 Task: Create a blank project AztecBridge with privacy Public and default view as List and in the team Taskers . Create three sections in the project as To-Do, Doing and Done
Action: Mouse moved to (77, 280)
Screenshot: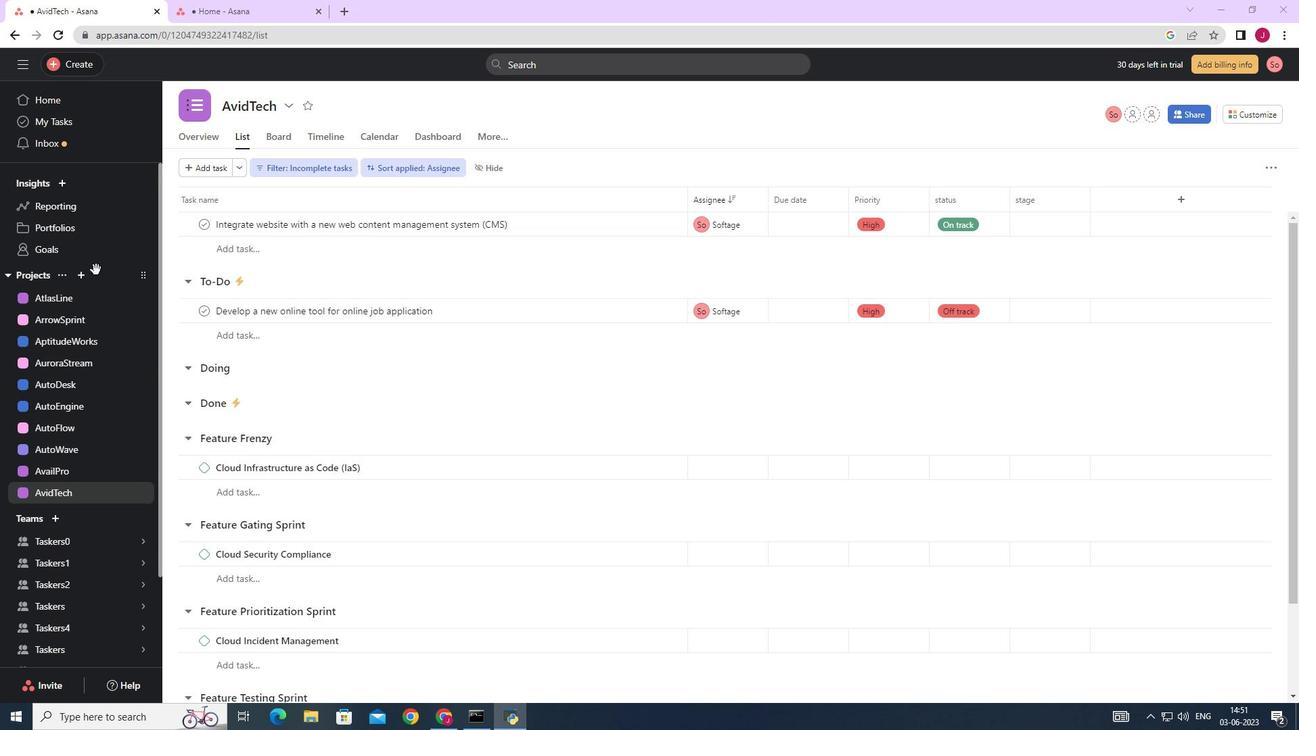 
Action: Mouse pressed left at (77, 280)
Screenshot: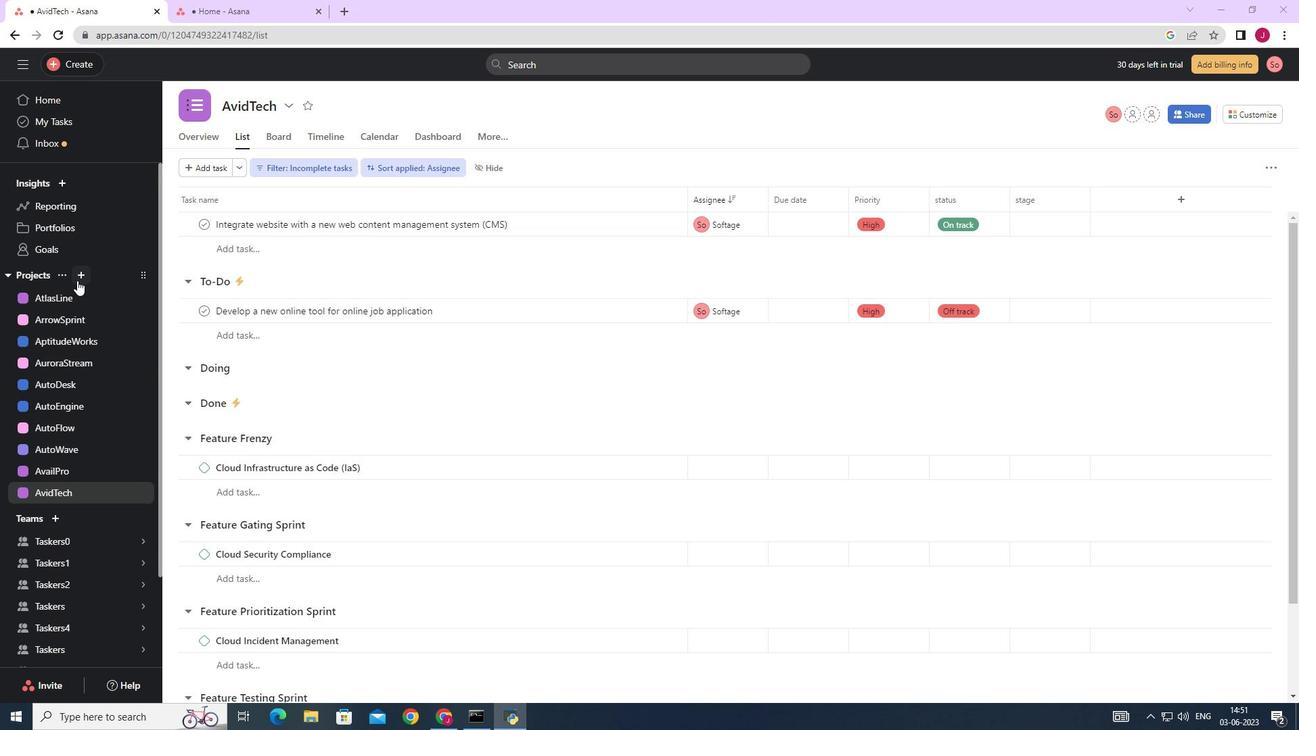
Action: Mouse moved to (103, 300)
Screenshot: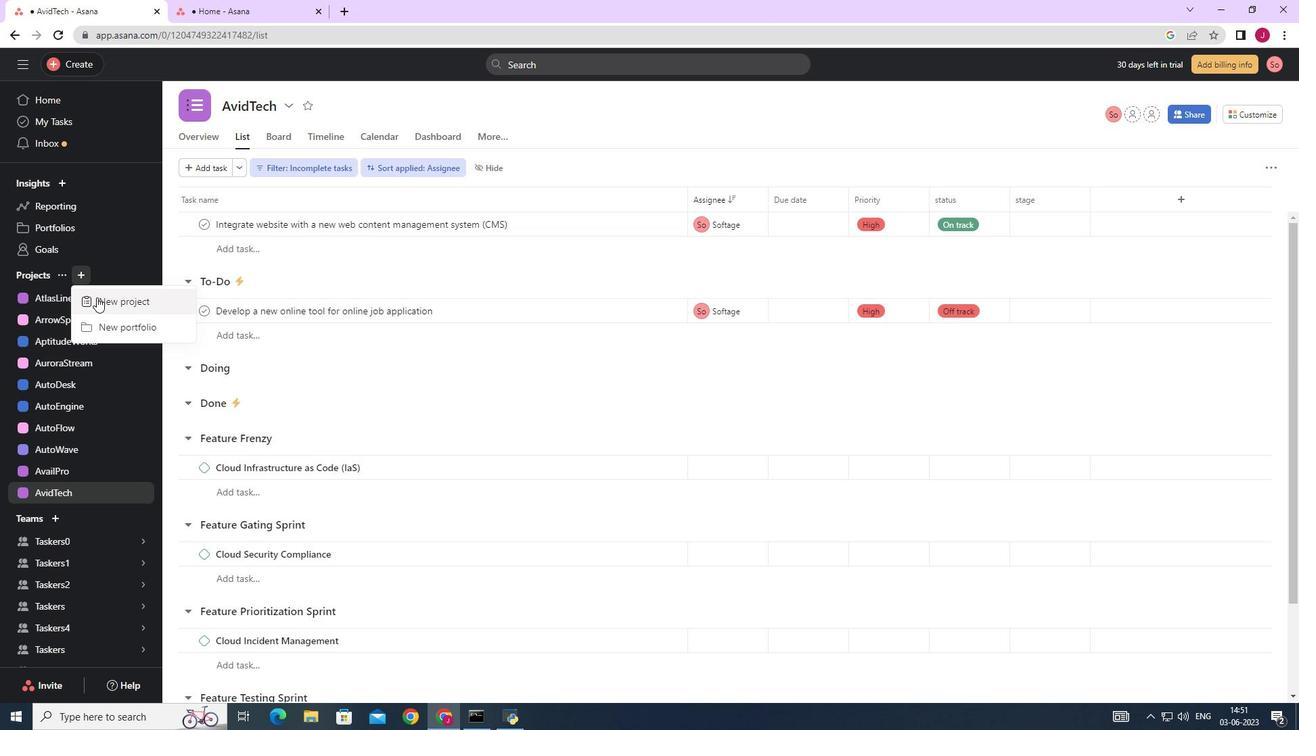 
Action: Mouse pressed left at (103, 300)
Screenshot: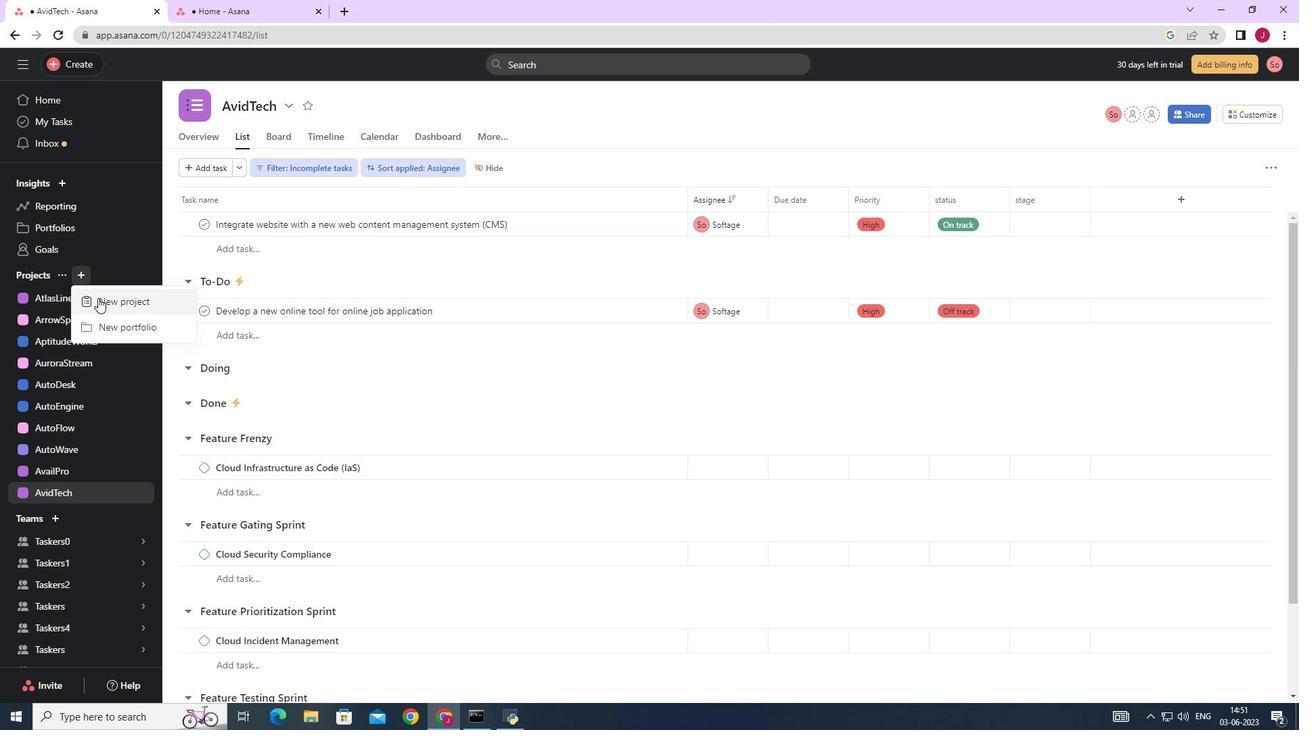 
Action: Mouse moved to (541, 284)
Screenshot: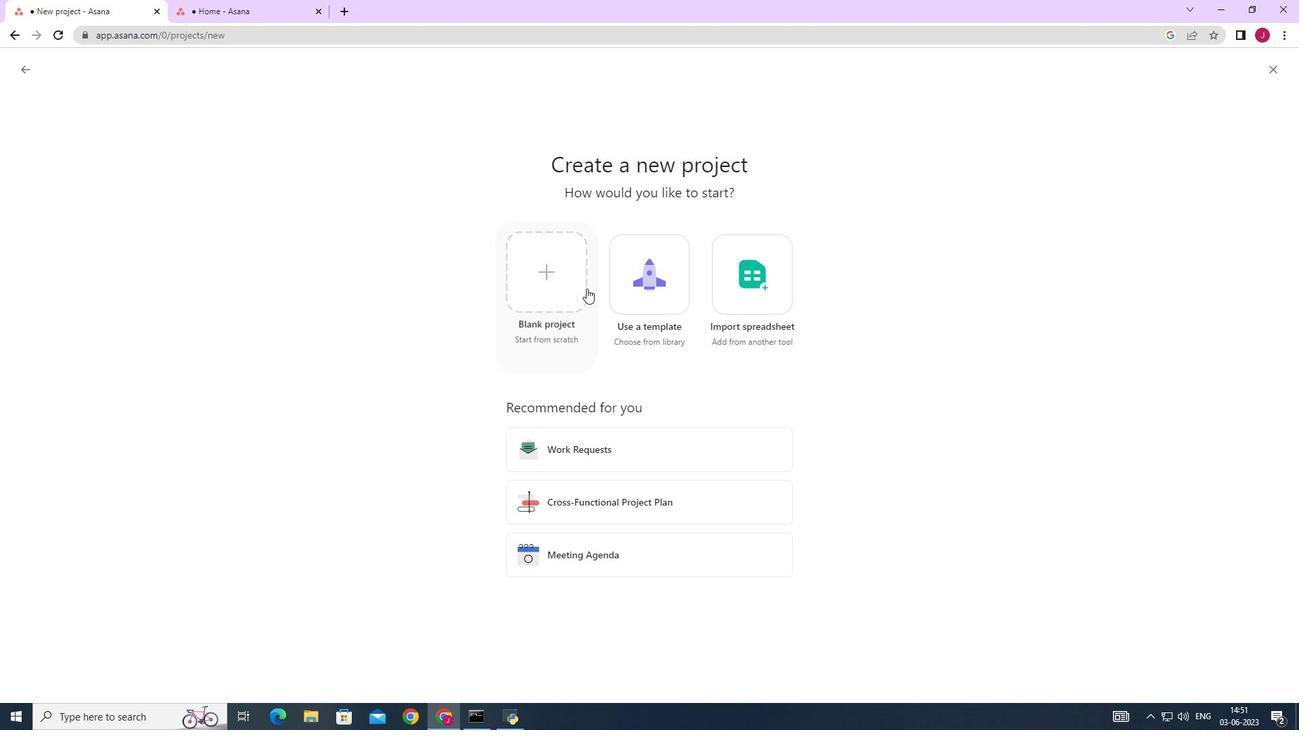 
Action: Mouse pressed left at (541, 284)
Screenshot: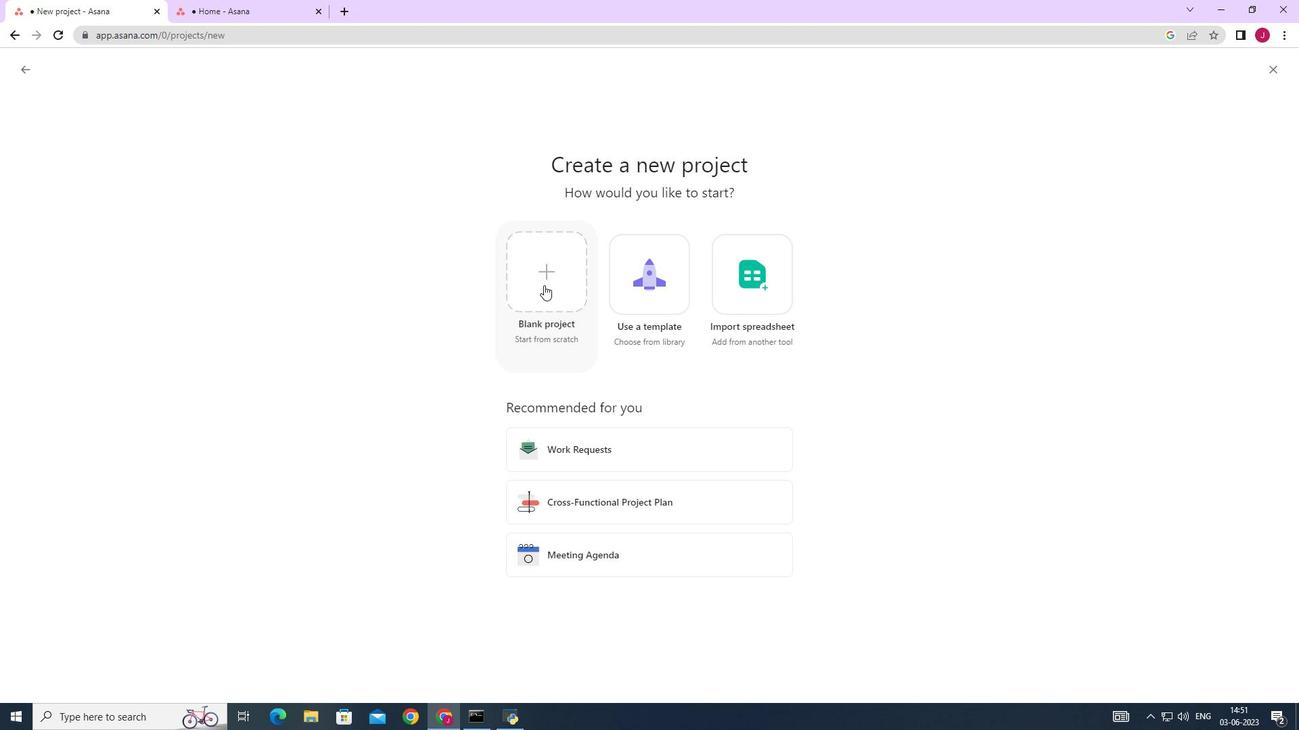 
Action: Mouse moved to (338, 181)
Screenshot: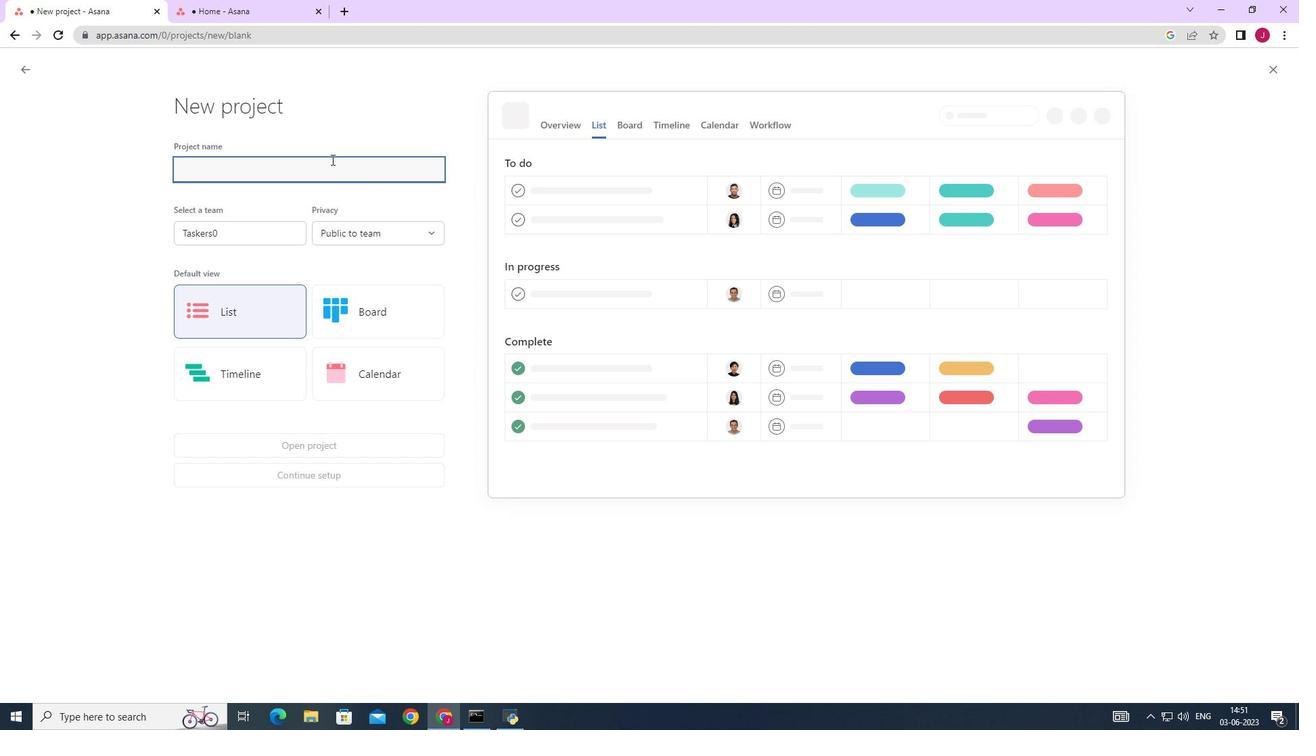 
Action: Mouse pressed left at (338, 181)
Screenshot: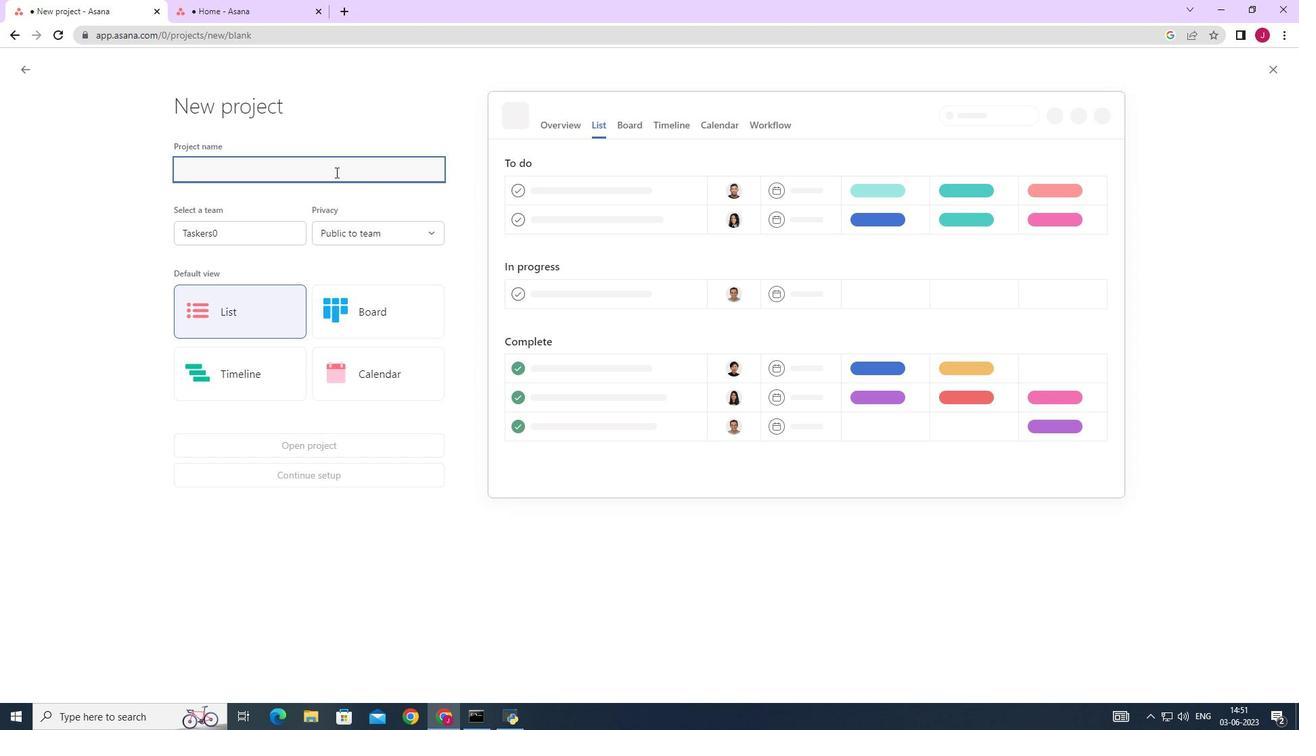 
Action: Mouse moved to (338, 181)
Screenshot: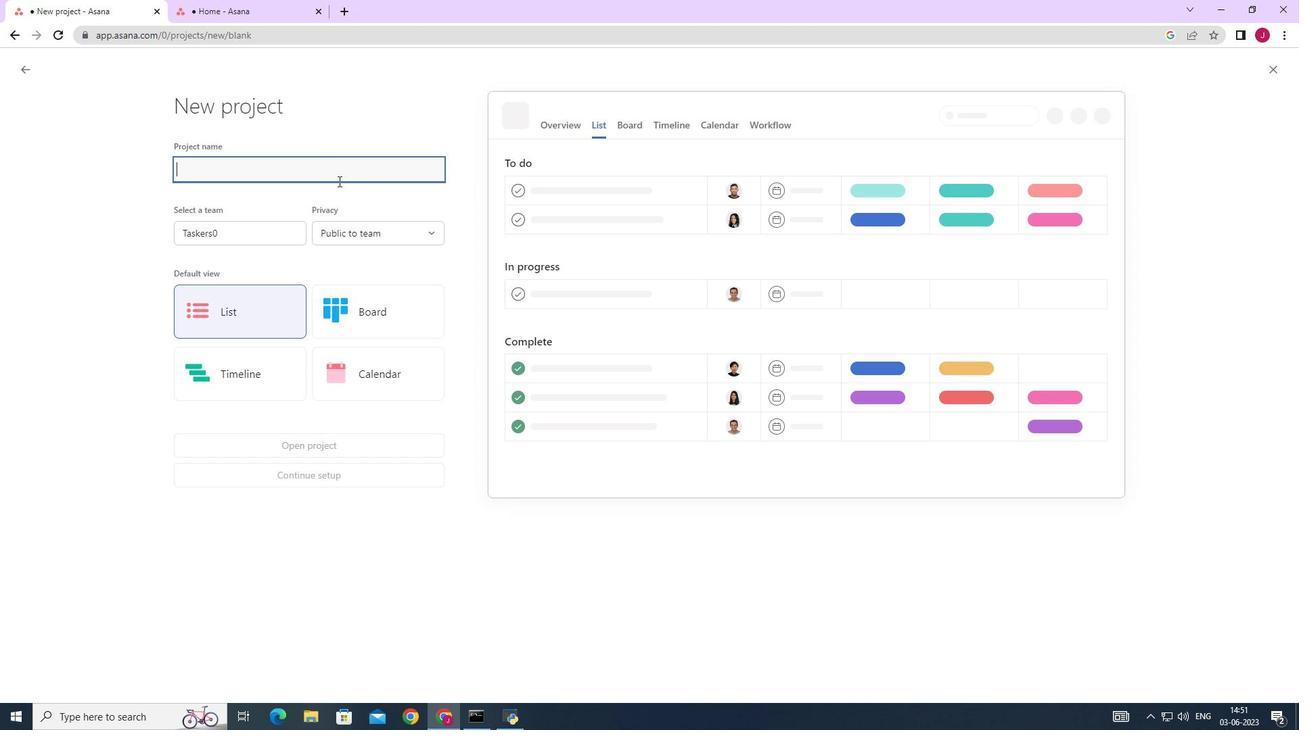 
Action: Key pressed <Key.caps_lock>A<Key.caps_lock>ztec<Key.caps_lock>B<Key.caps_lock>ridge
Screenshot: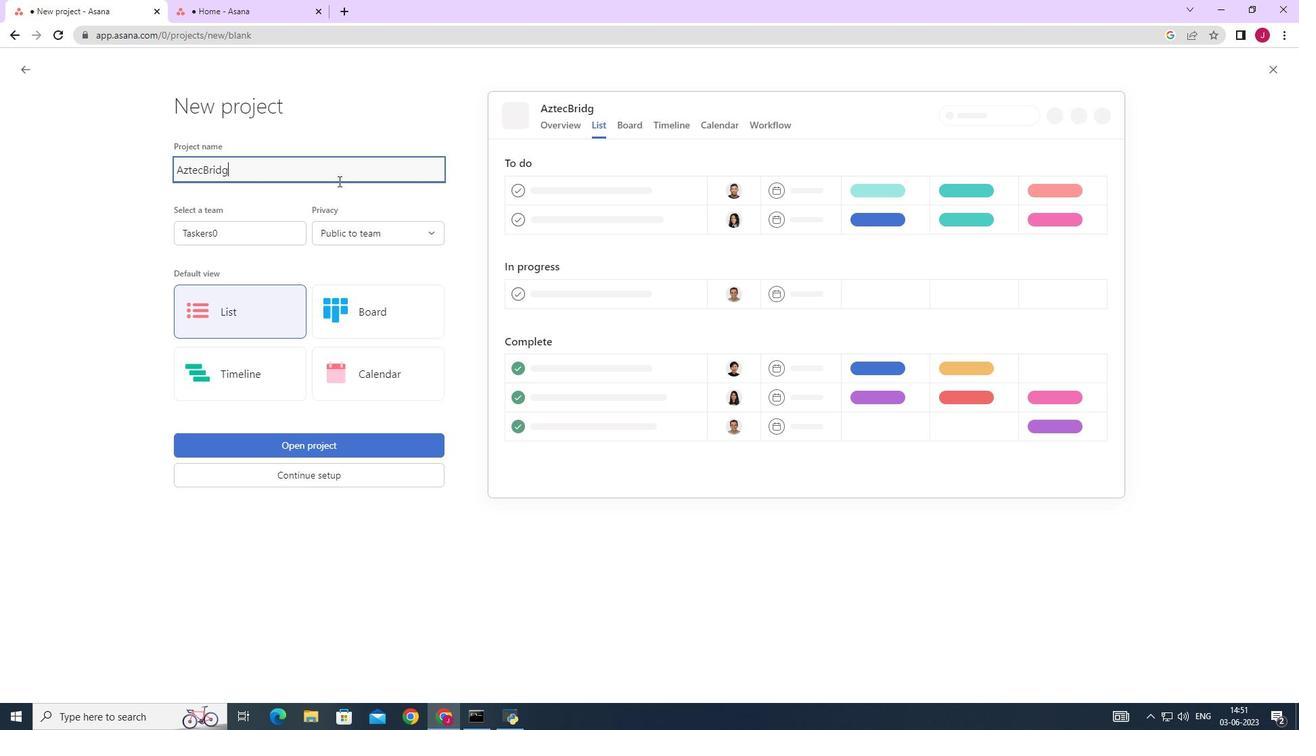 
Action: Mouse moved to (274, 233)
Screenshot: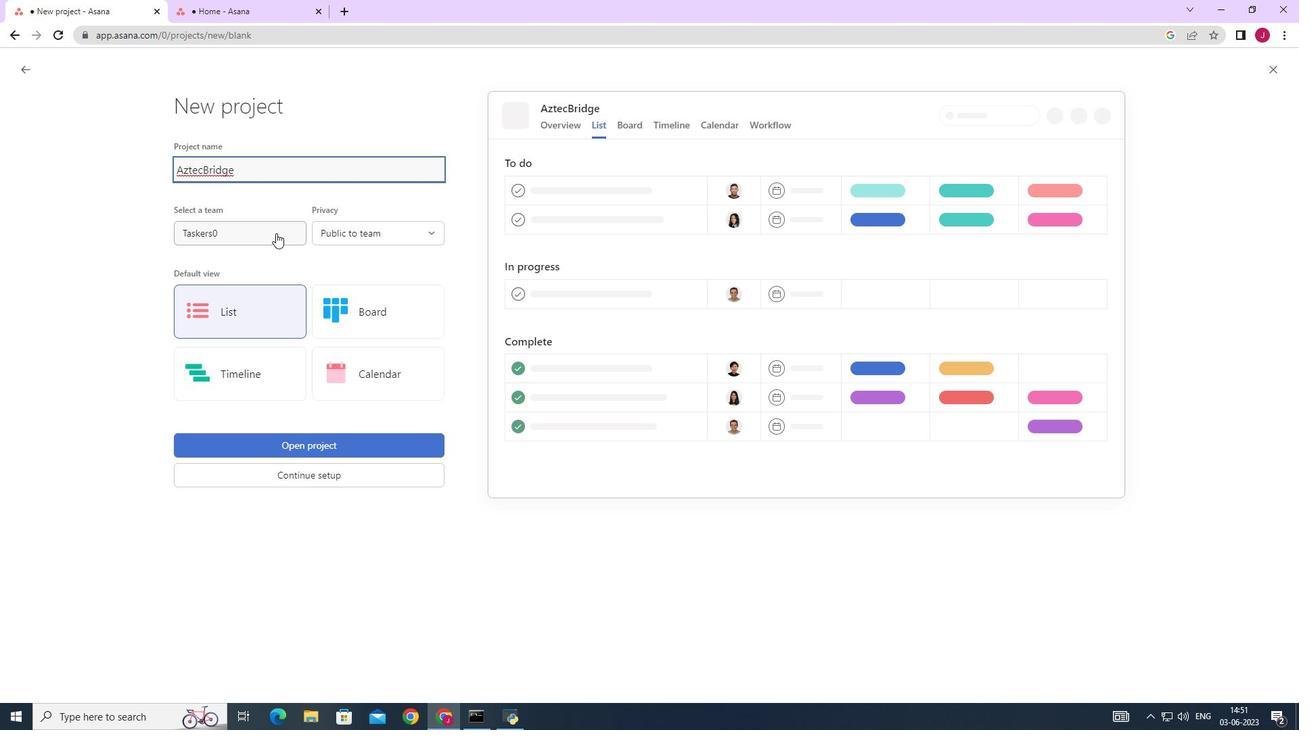 
Action: Mouse pressed left at (274, 233)
Screenshot: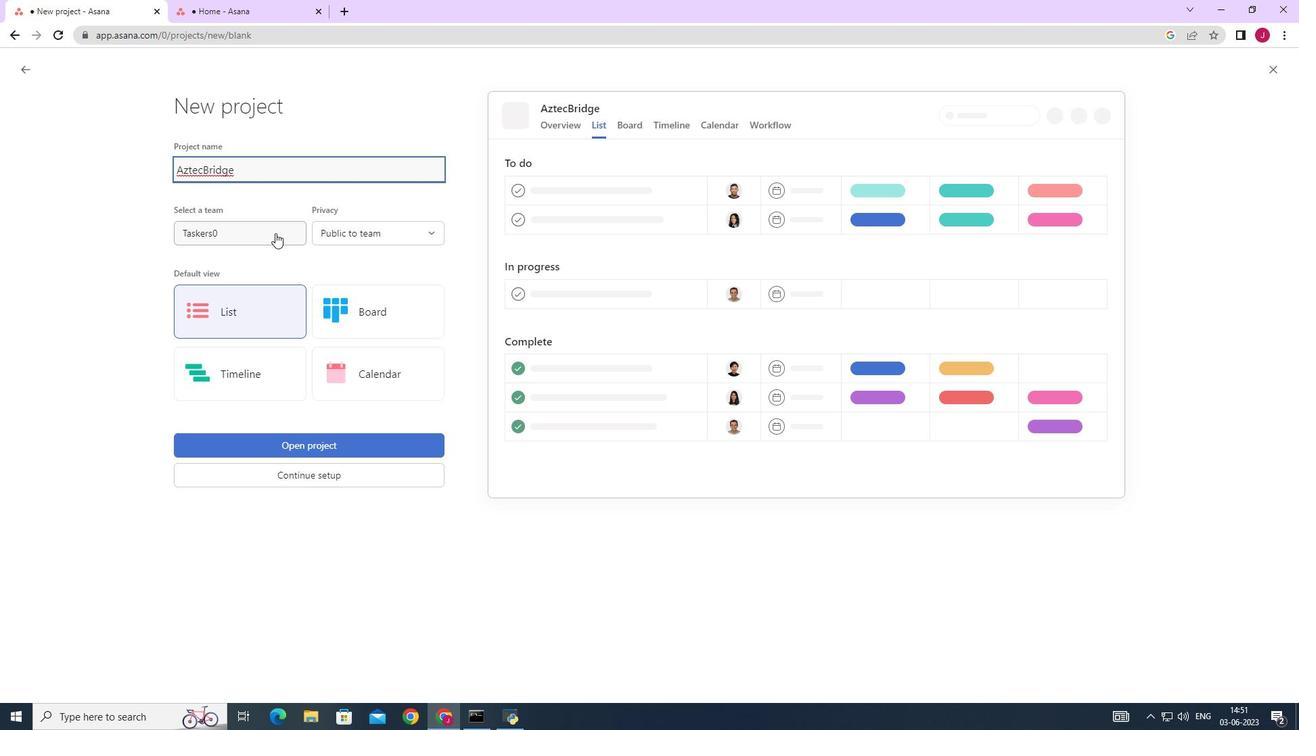 
Action: Mouse moved to (249, 259)
Screenshot: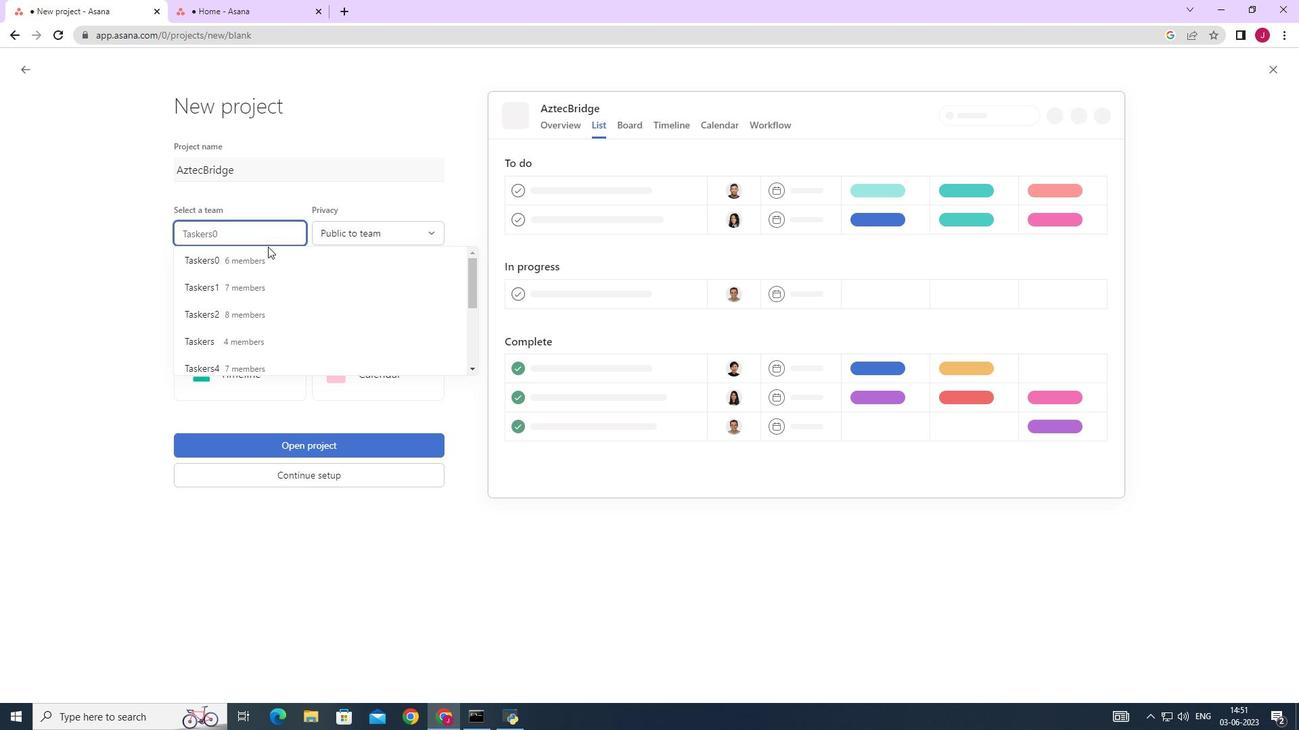 
Action: Mouse pressed left at (249, 259)
Screenshot: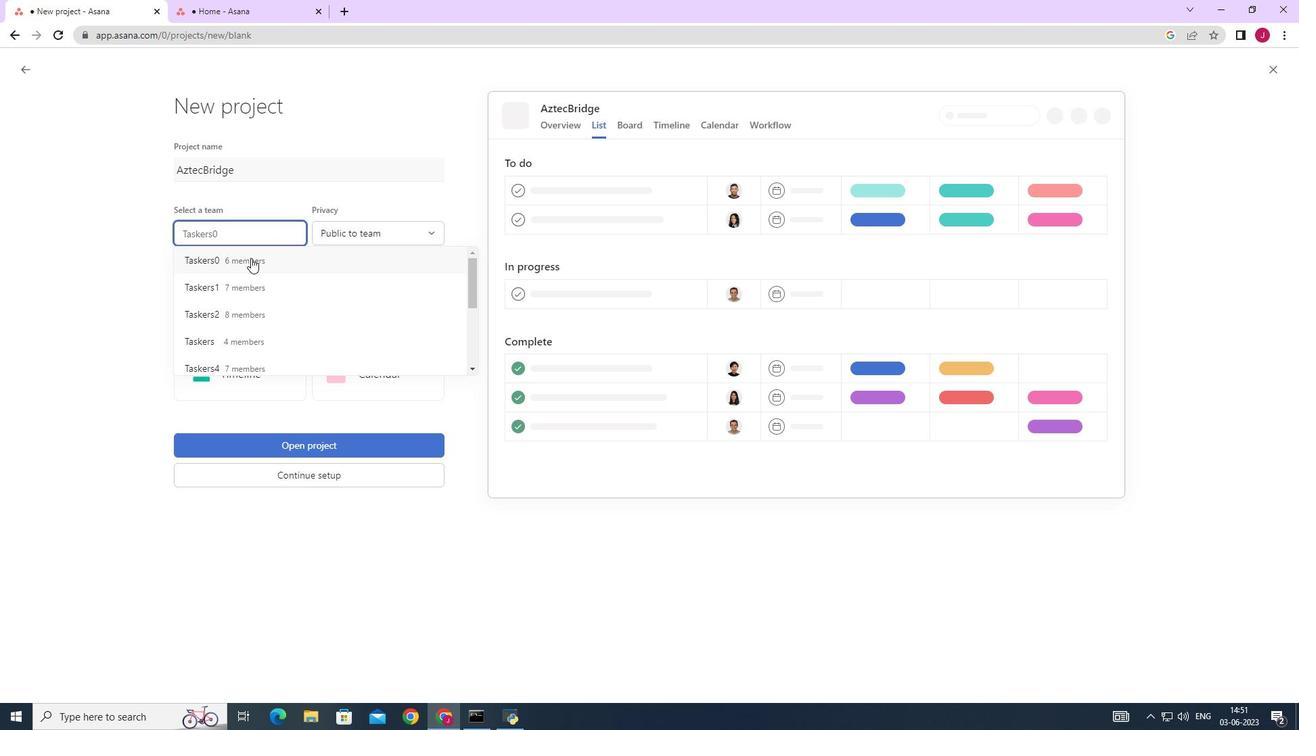 
Action: Mouse moved to (244, 316)
Screenshot: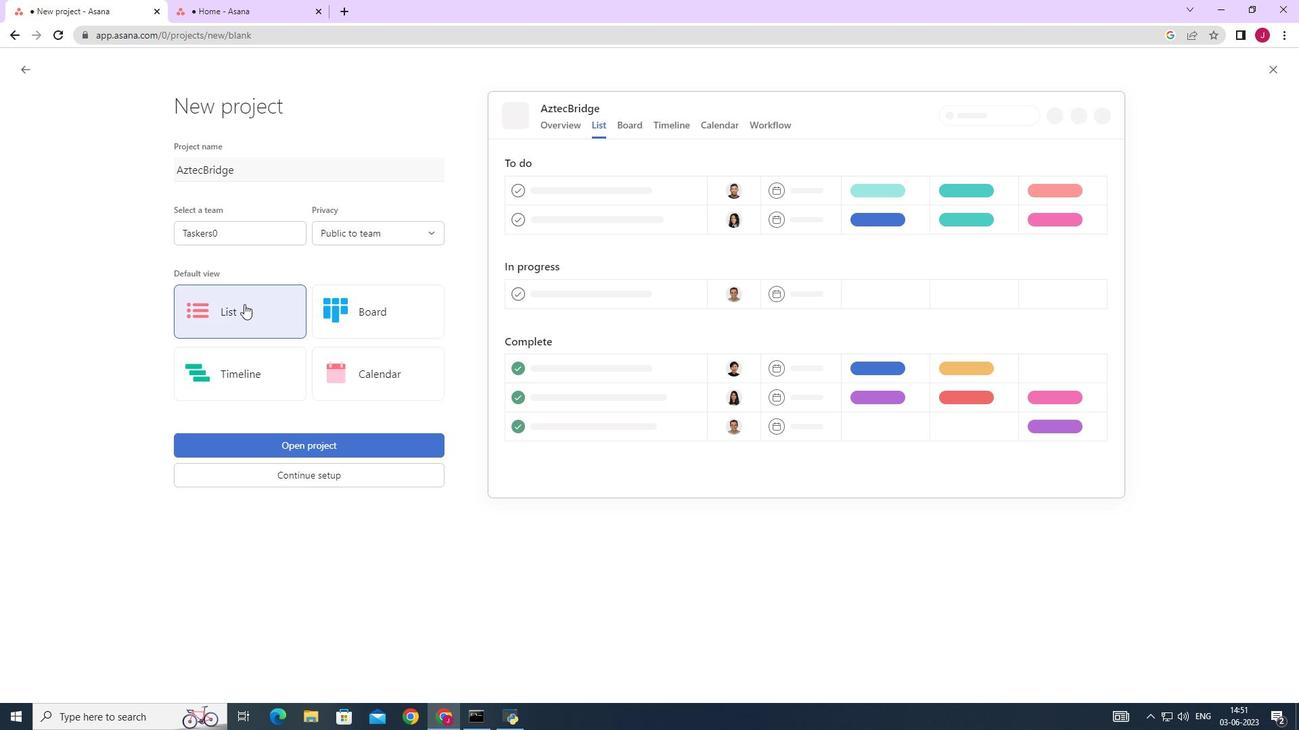 
Action: Mouse pressed left at (244, 316)
Screenshot: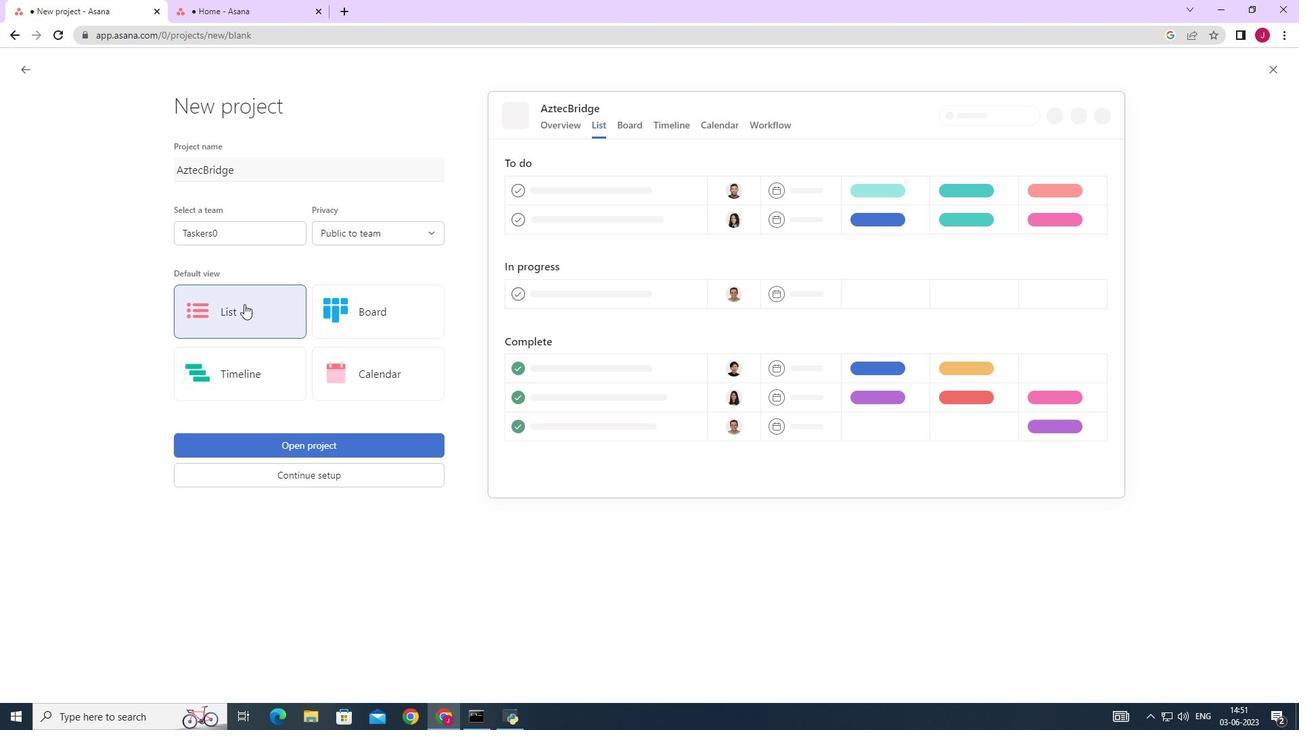 
Action: Mouse moved to (381, 234)
Screenshot: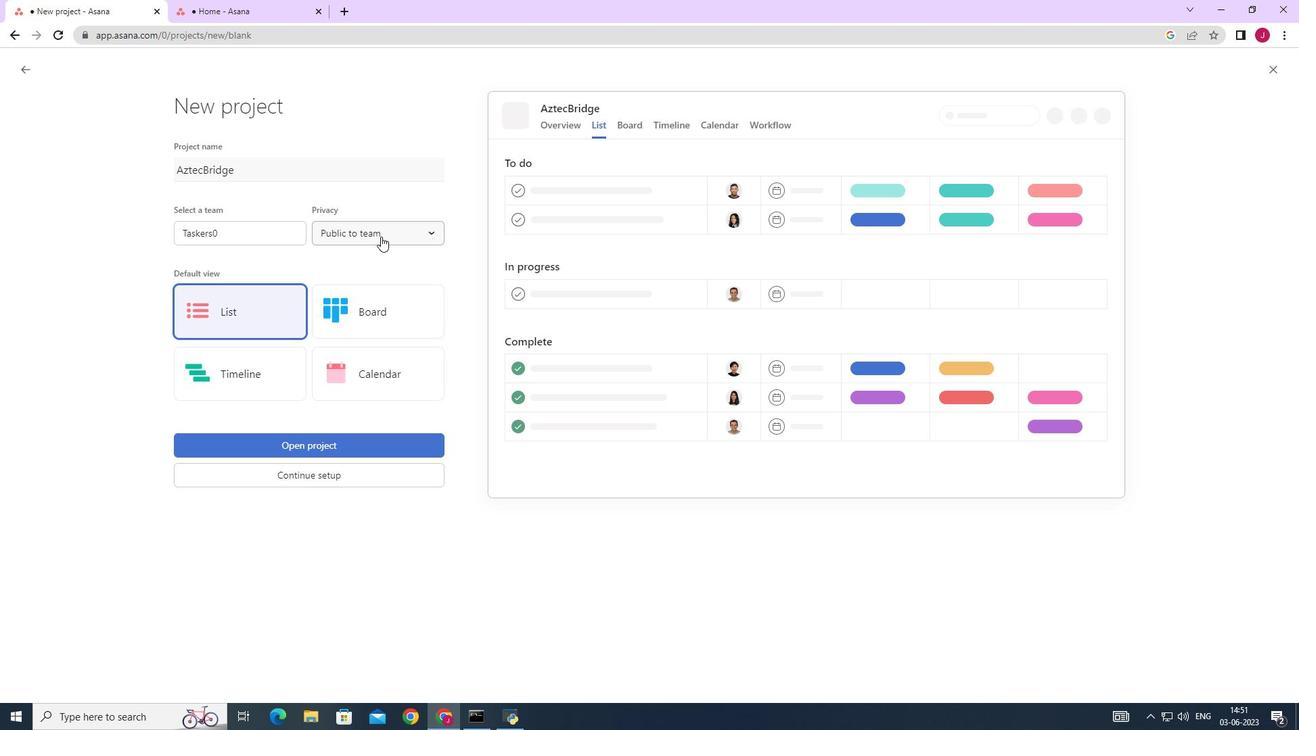 
Action: Mouse pressed left at (381, 234)
Screenshot: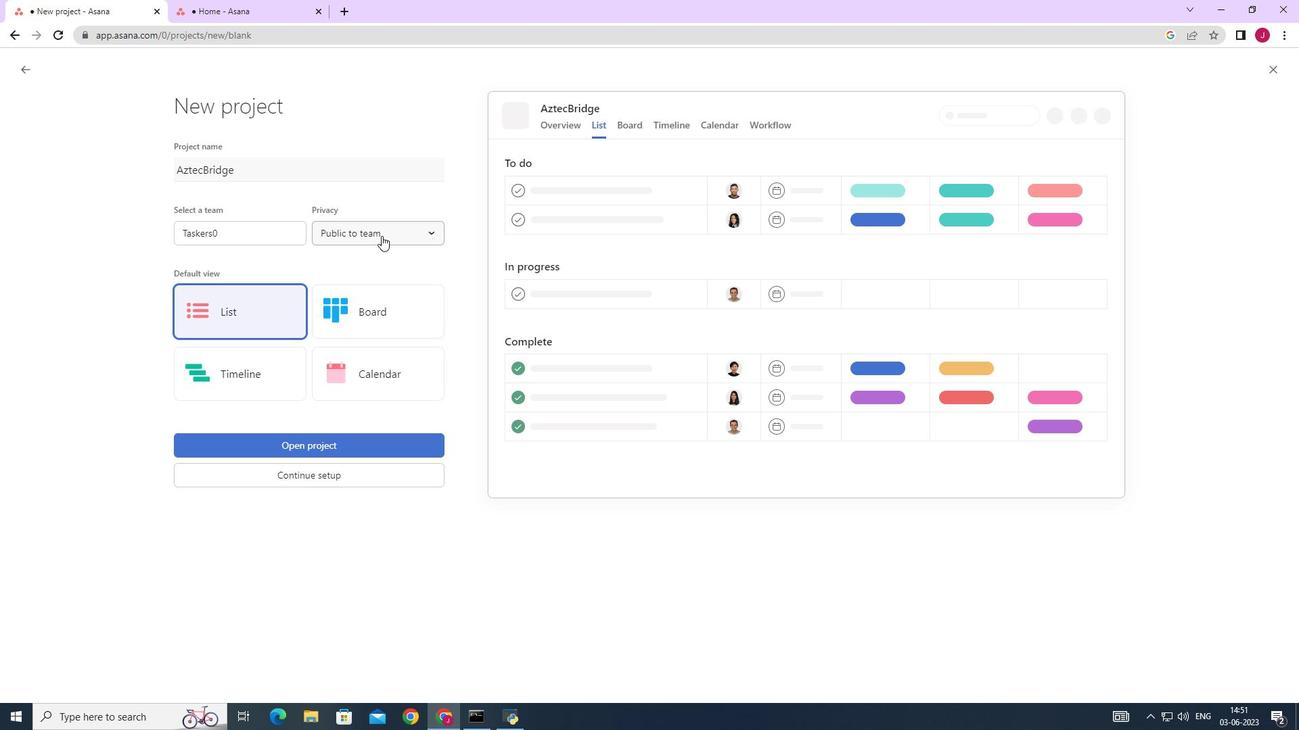 
Action: Mouse moved to (395, 264)
Screenshot: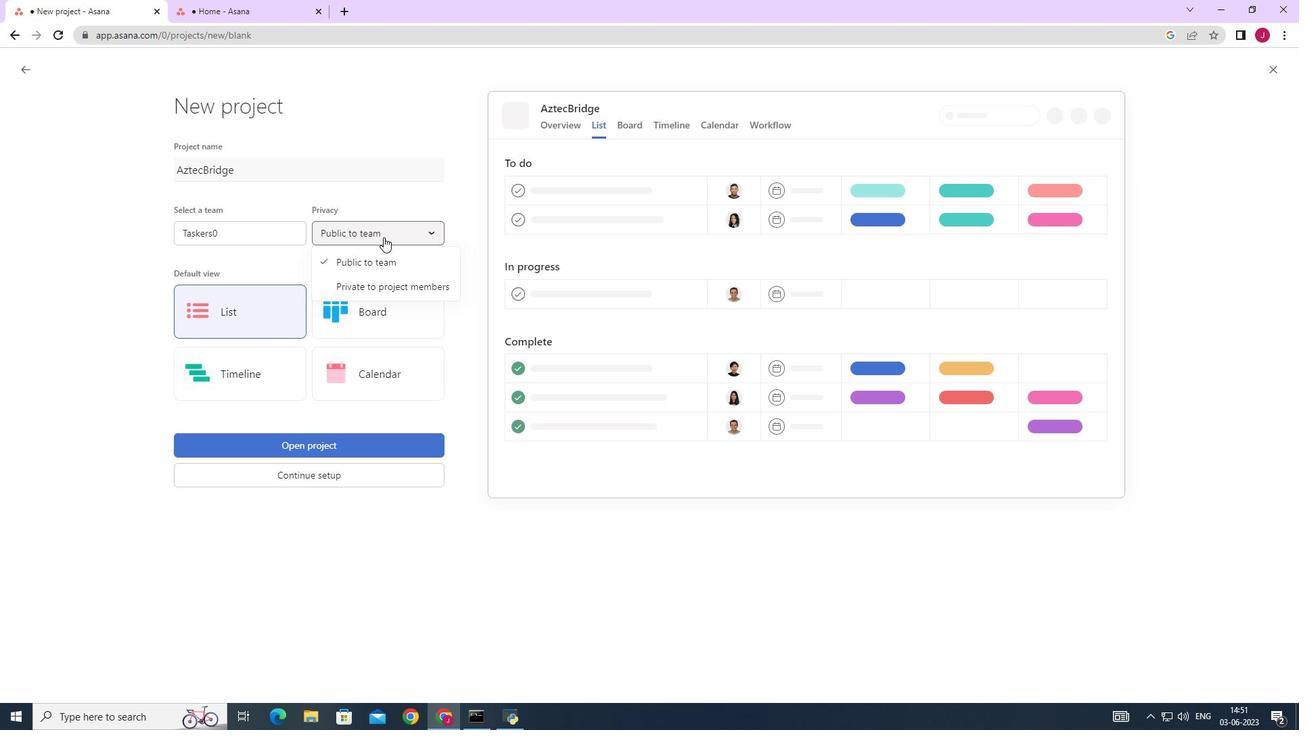 
Action: Mouse pressed left at (395, 264)
Screenshot: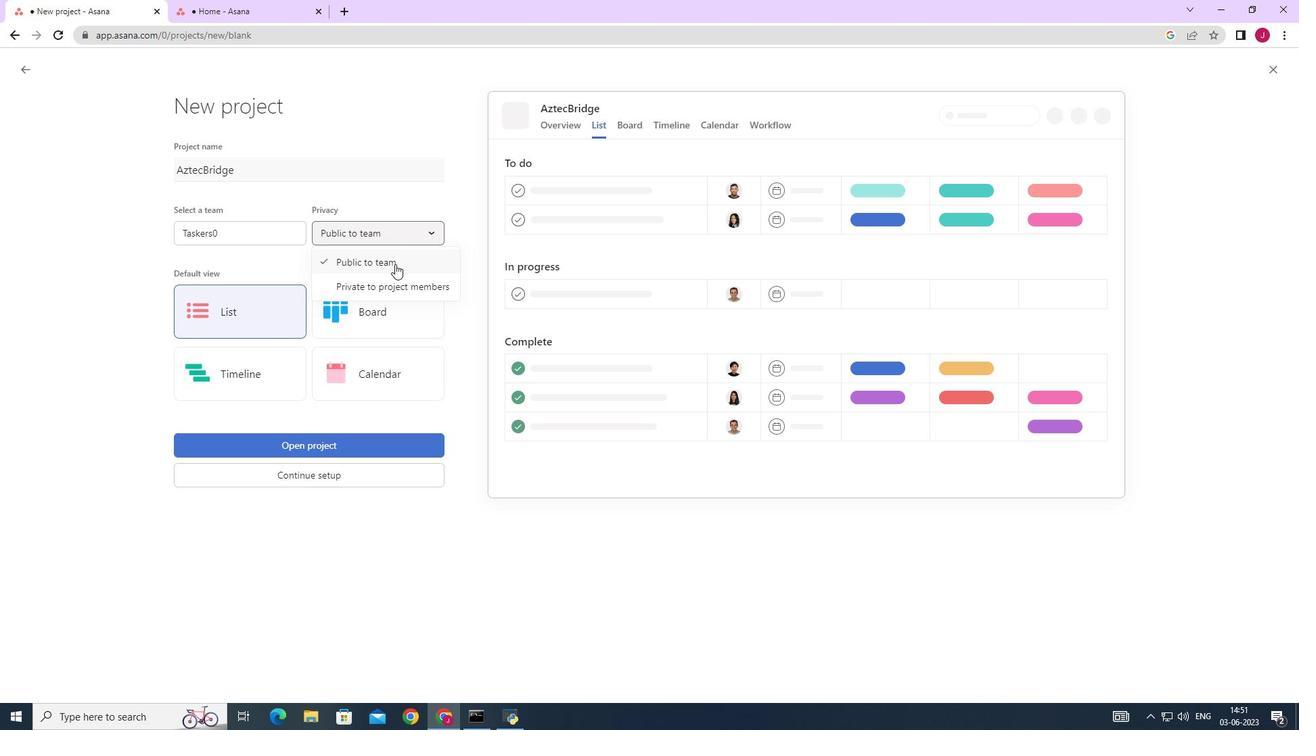 
Action: Mouse moved to (324, 438)
Screenshot: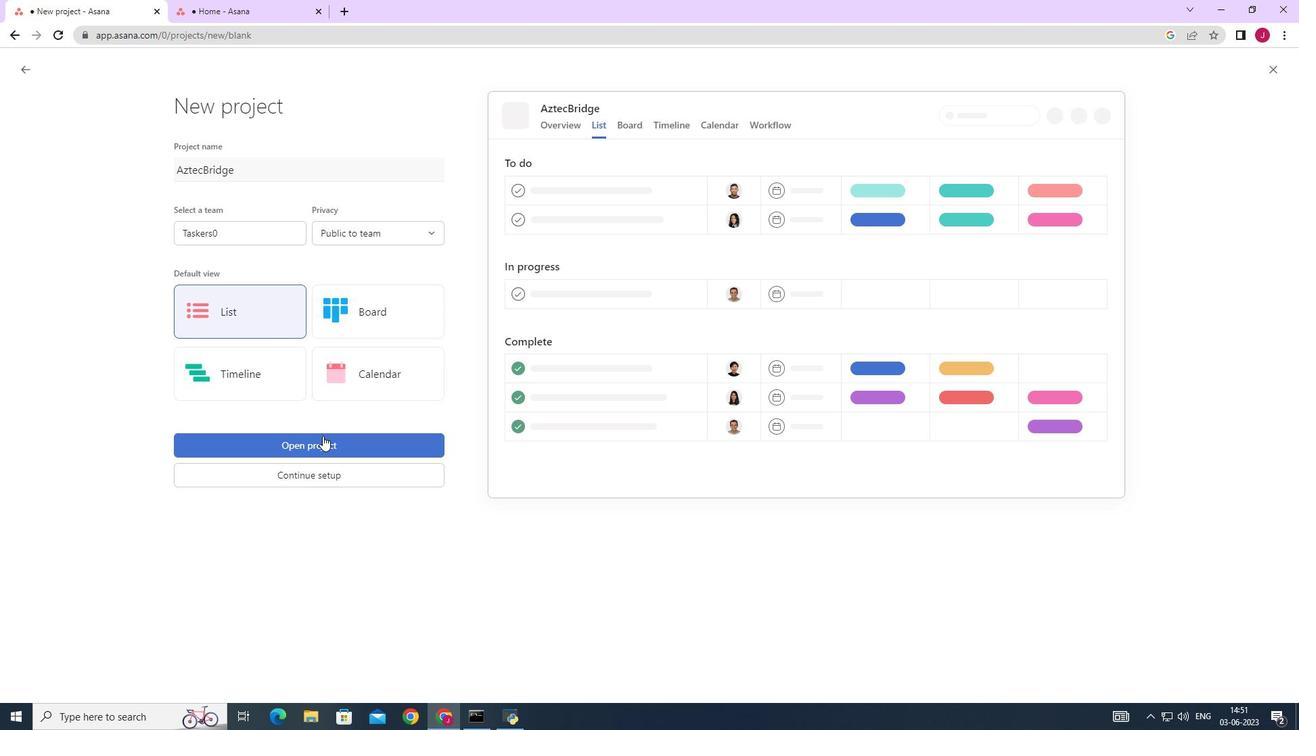 
Action: Mouse pressed left at (324, 438)
Screenshot: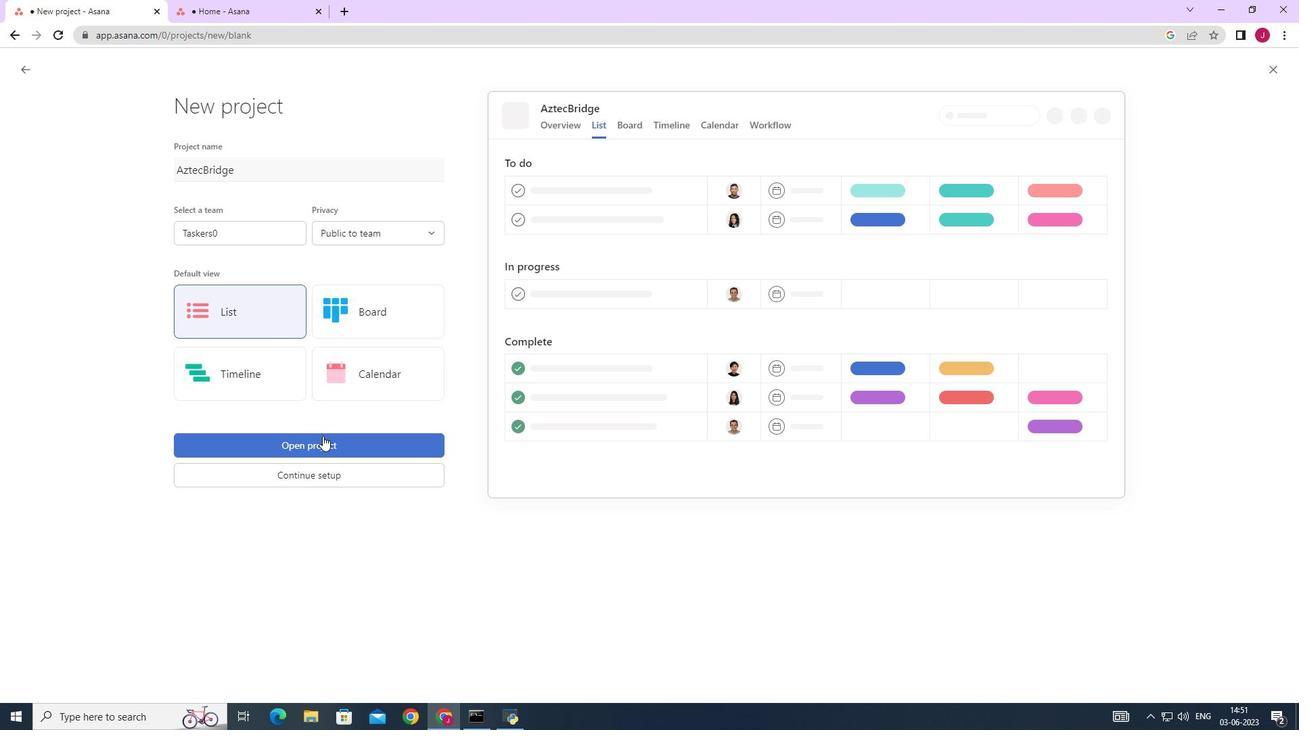 
Action: Mouse moved to (239, 293)
Screenshot: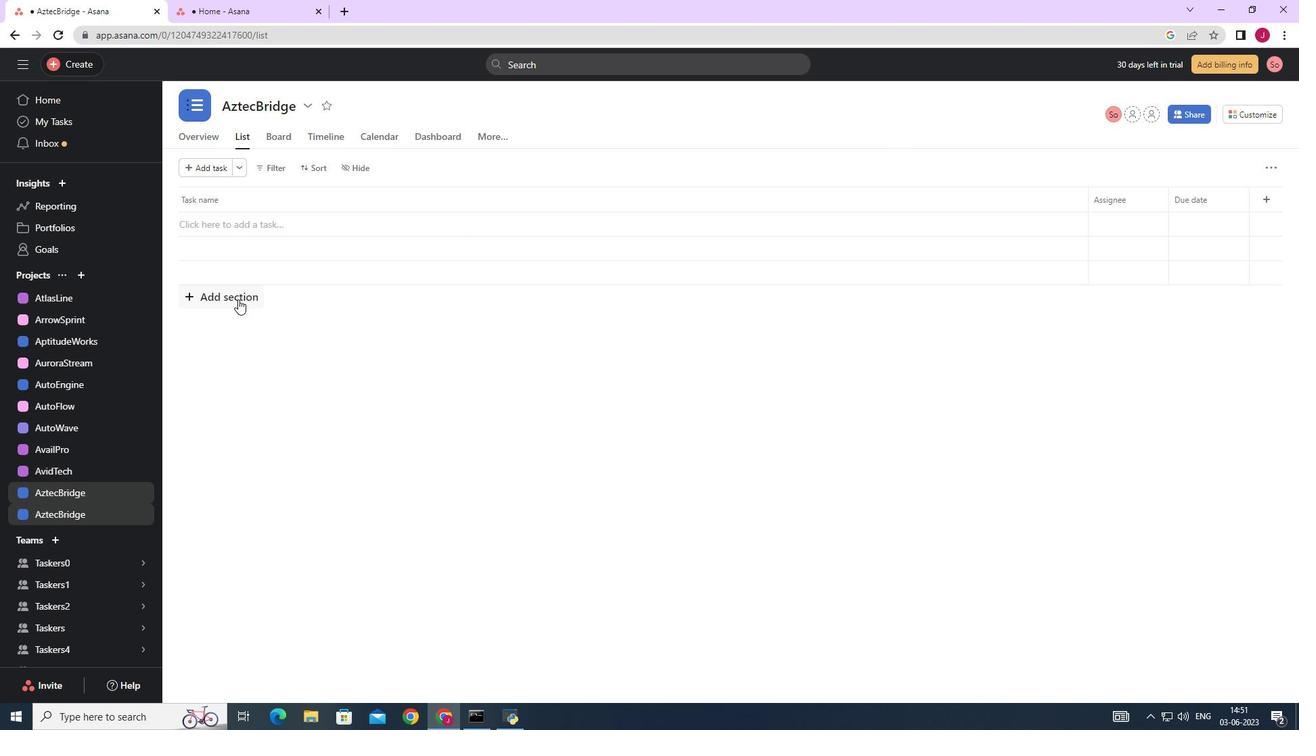 
Action: Mouse pressed left at (239, 293)
Screenshot: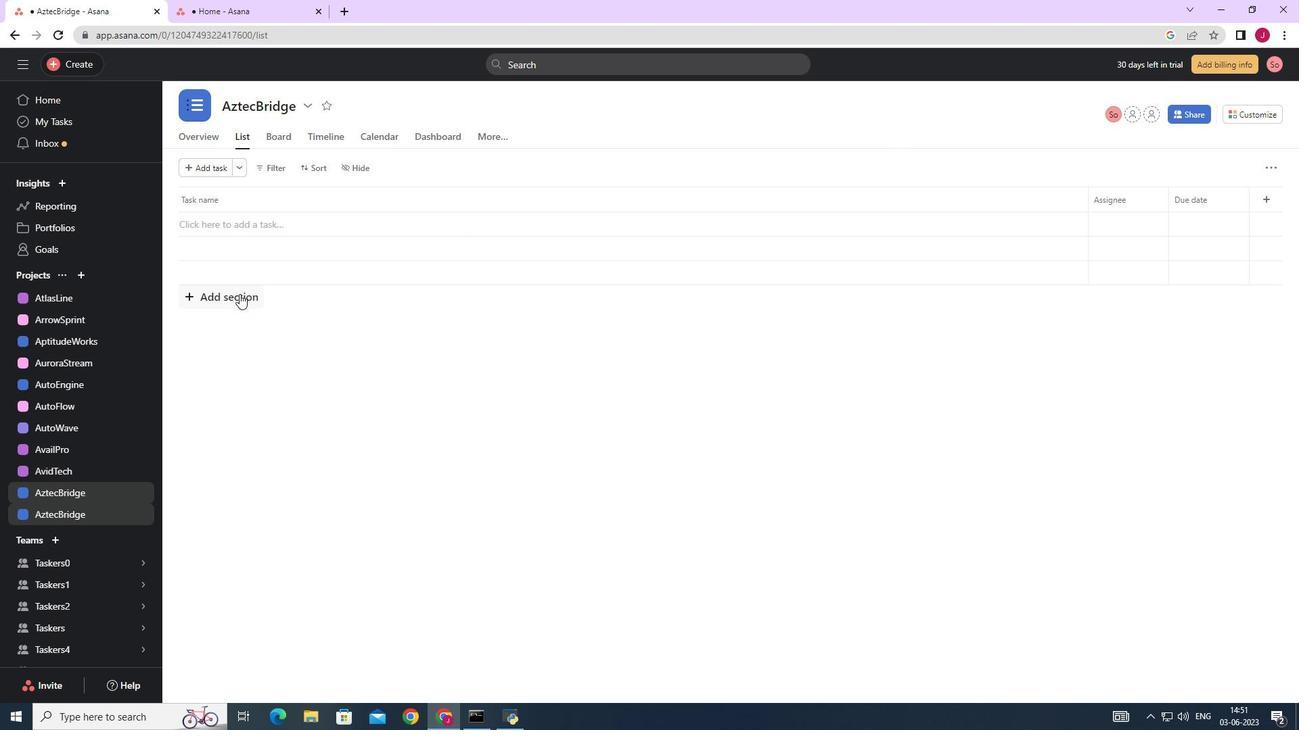 
Action: Mouse moved to (239, 292)
Screenshot: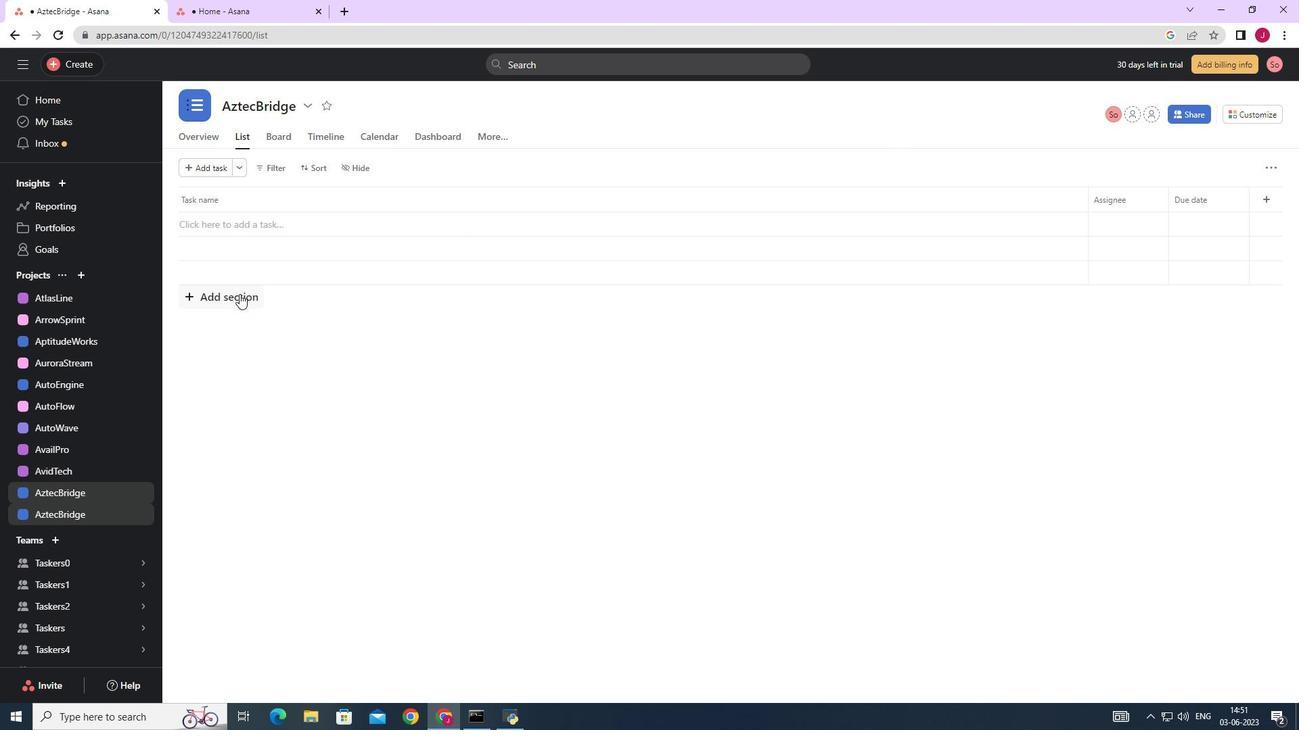 
Action: Key pressed <Key.caps_lock>T<Key.caps_lock>o-<Key.caps_lock>D<Key.caps_lock>o
Screenshot: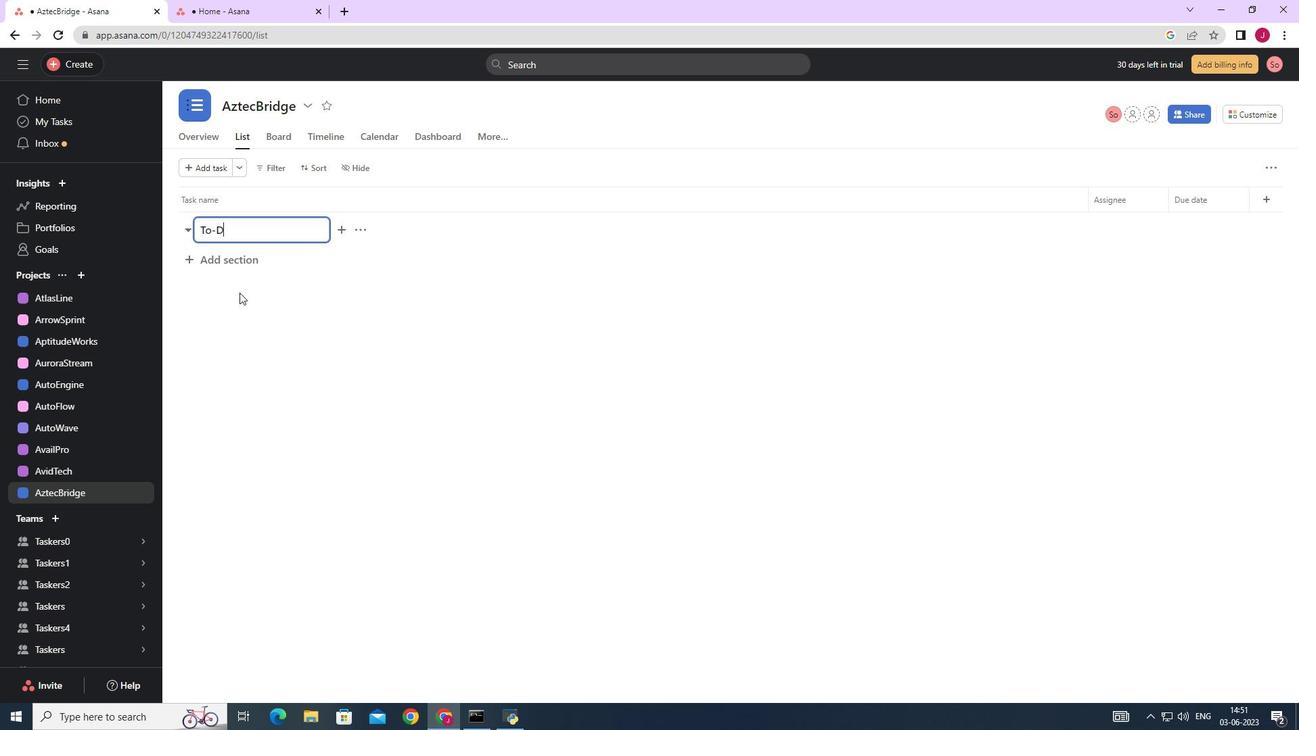 
Action: Mouse moved to (236, 259)
Screenshot: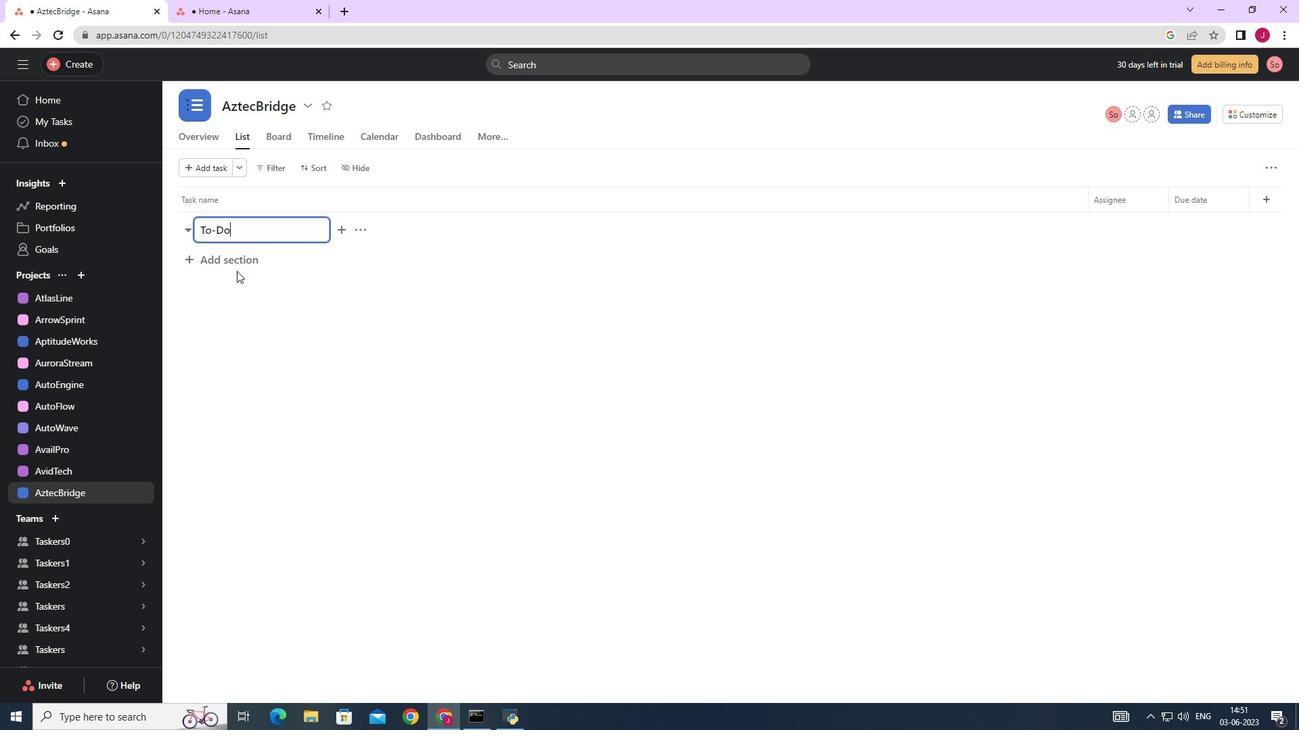 
Action: Mouse pressed left at (236, 259)
Screenshot: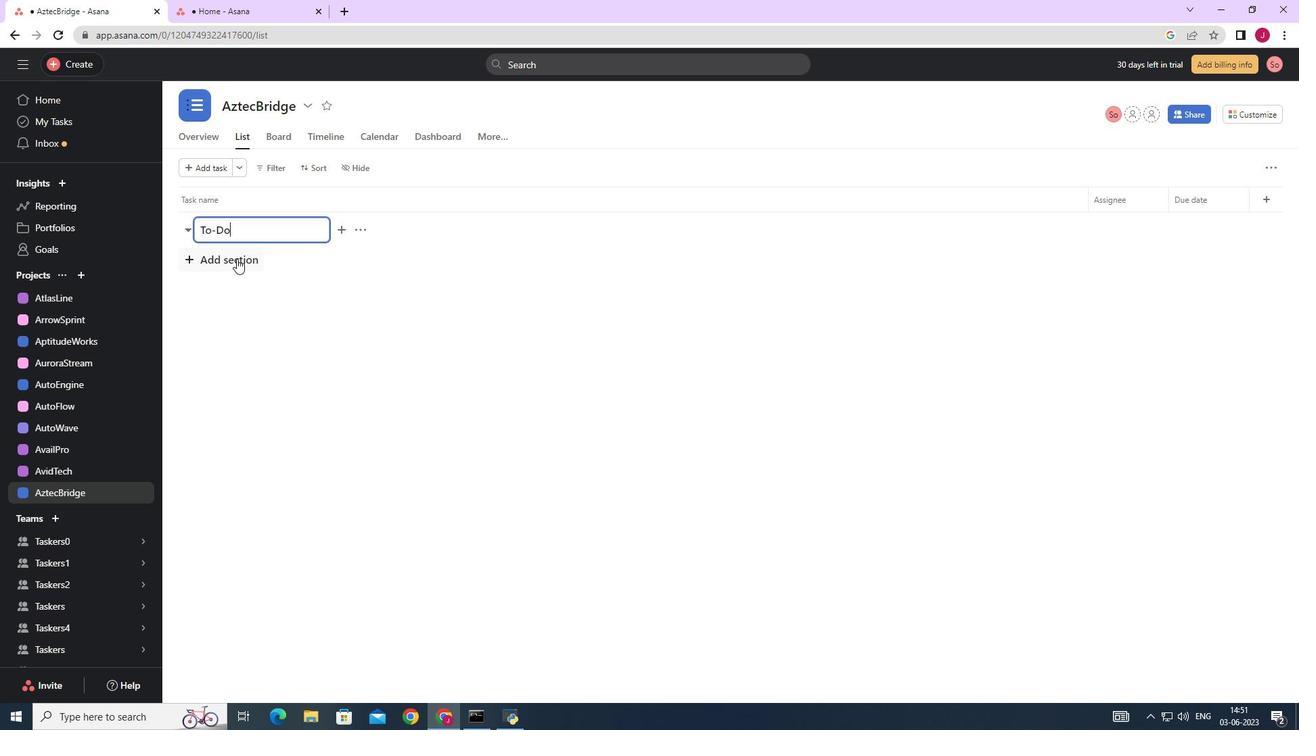 
Action: Key pressed <Key.caps_lock>D<Key.caps_lock>oing
Screenshot: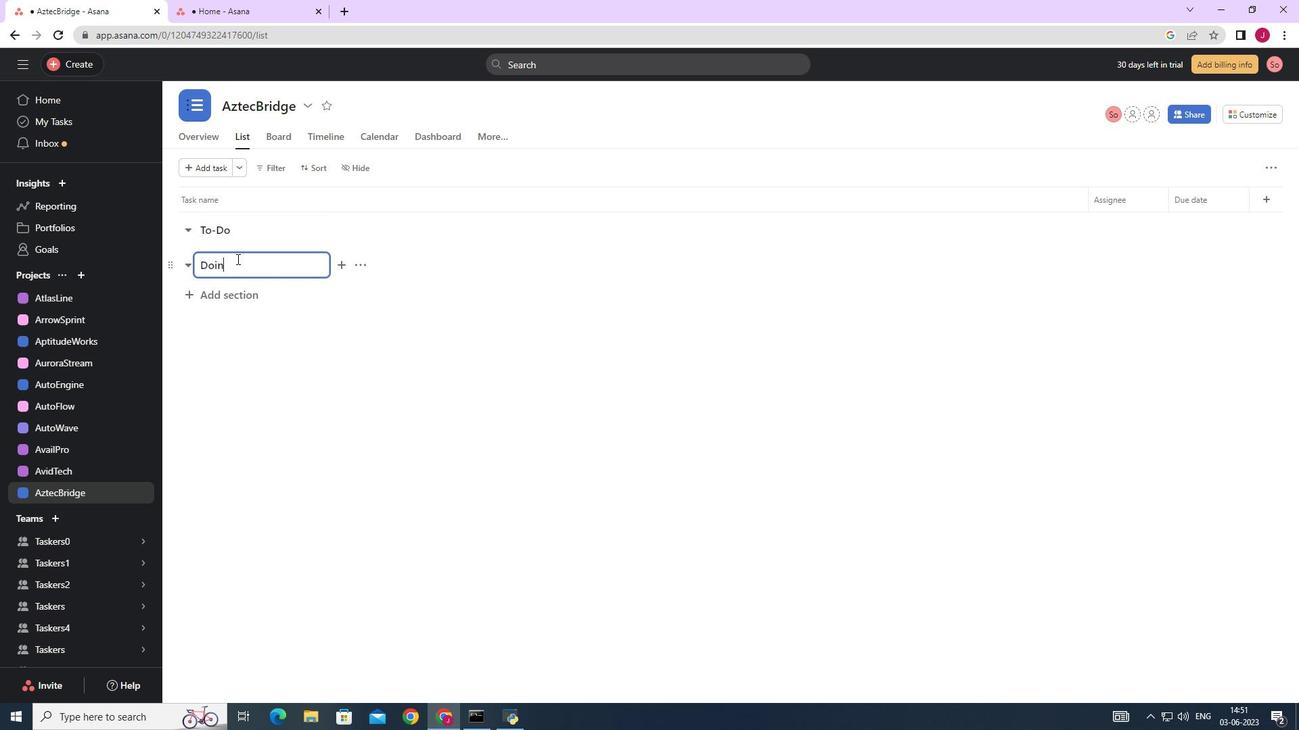 
Action: Mouse moved to (244, 297)
Screenshot: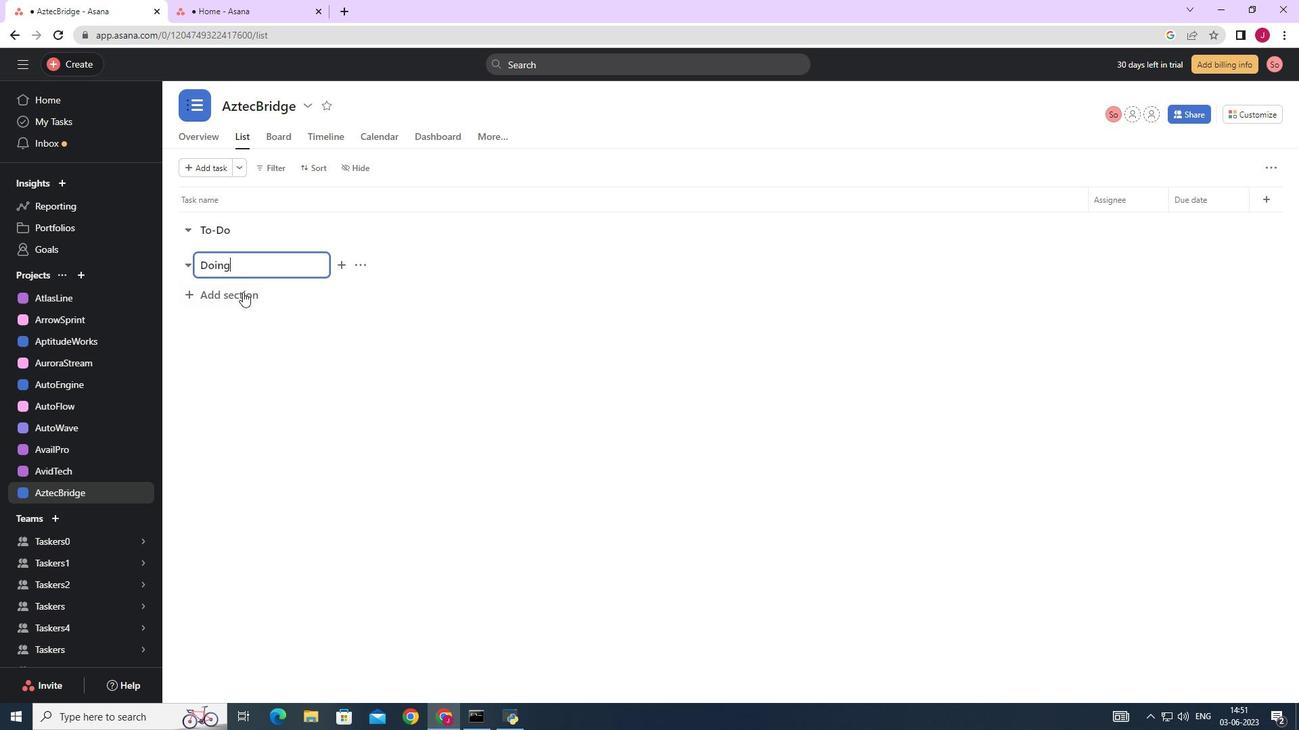
Action: Mouse pressed left at (244, 297)
Screenshot: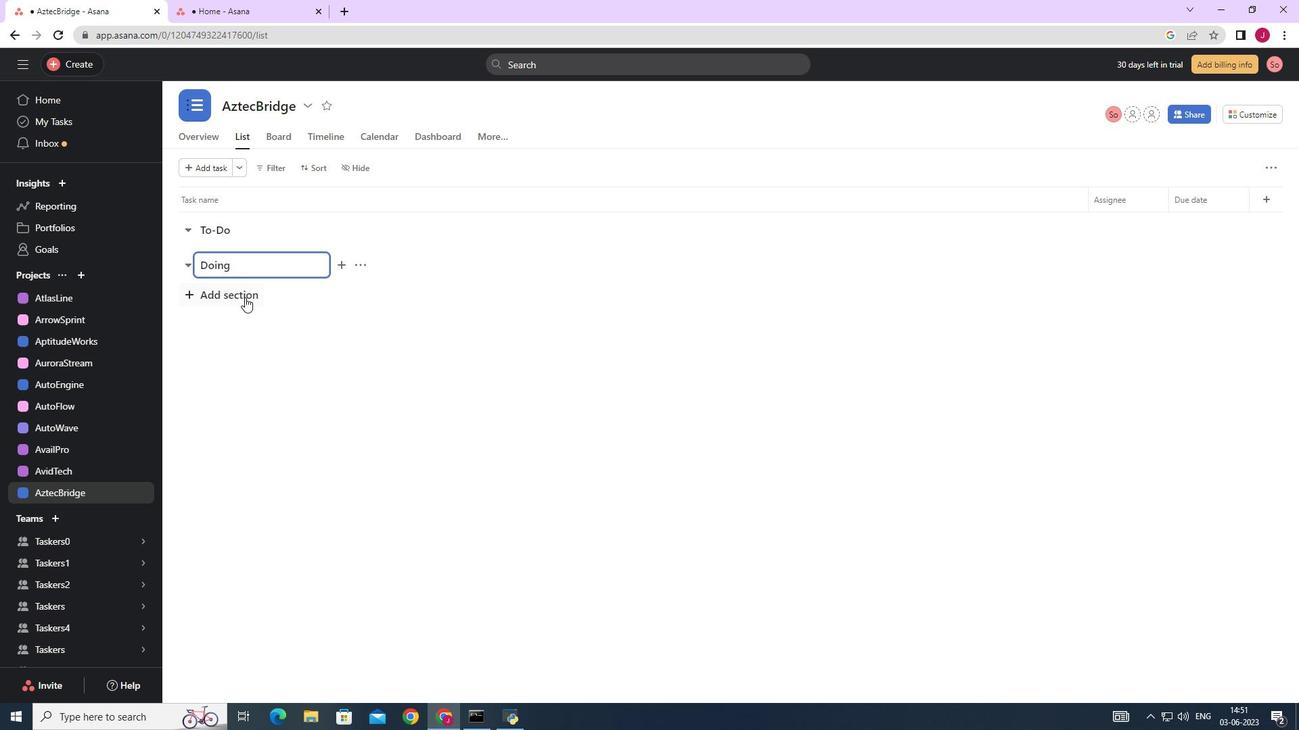 
Action: Mouse moved to (244, 298)
Screenshot: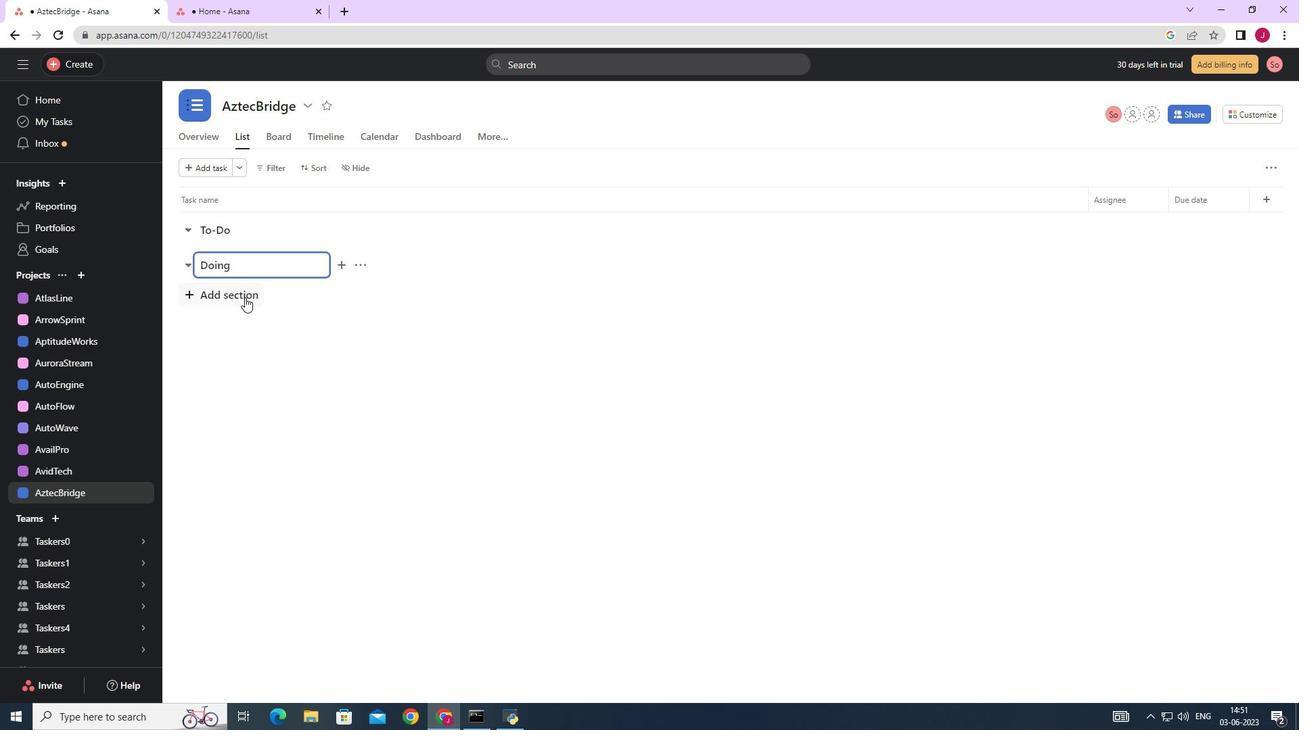
Action: Key pressed <Key.caps_lock>D<Key.caps_lock>one
Screenshot: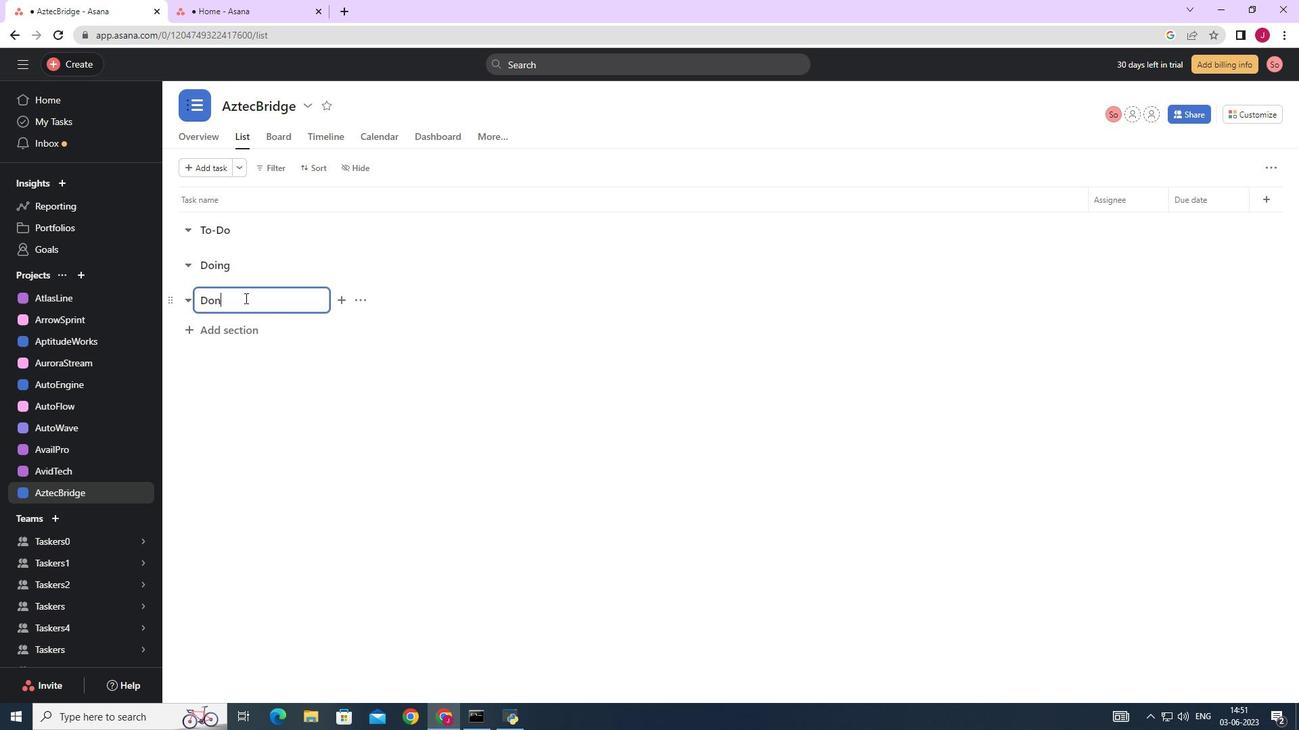 
Action: Mouse moved to (234, 329)
Screenshot: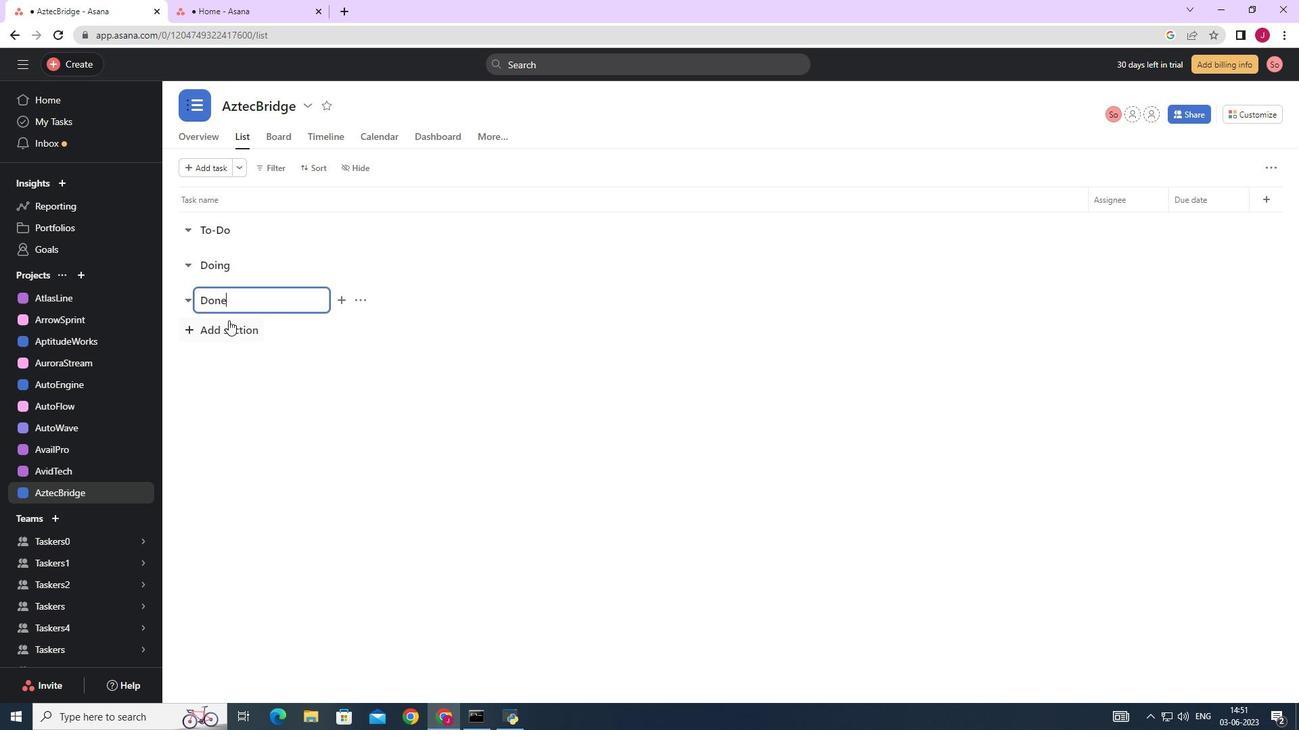 
Action: Mouse pressed left at (234, 329)
Screenshot: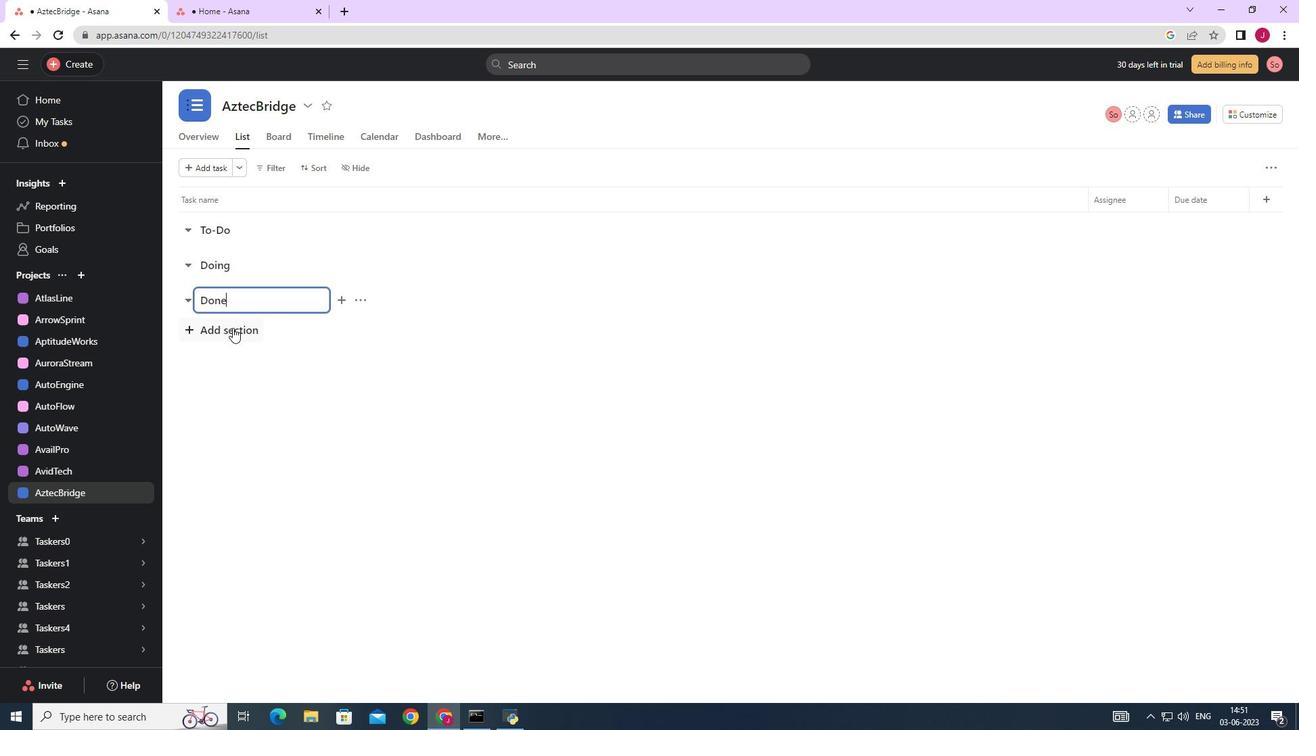 
Action: Mouse moved to (232, 328)
Screenshot: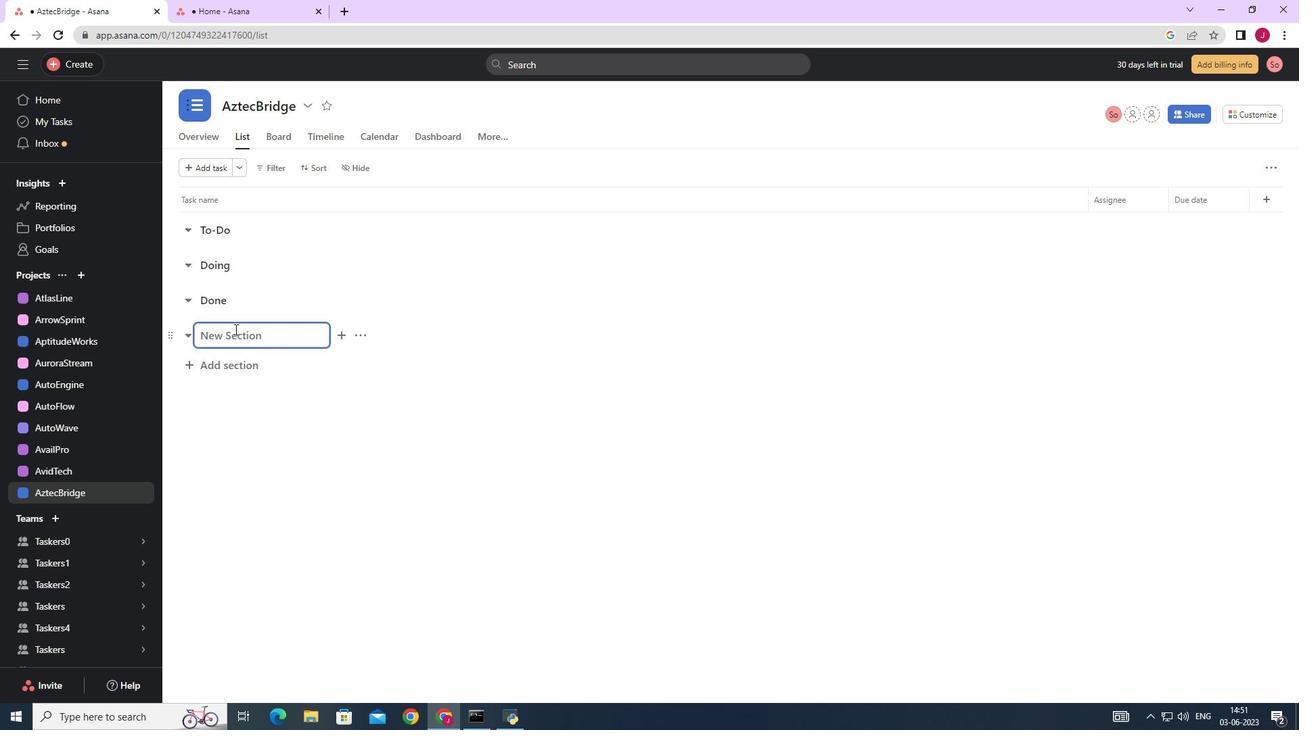 
